 Task: Look for space in Skikda, Algeria from 8th June, 2023 to 12th June, 2023 for 2 adults in price range Rs.8000 to Rs.16000. Place can be private room with 1  bedroom having 1 bed and 1 bathroom. Property type can be house, flat, hotel. Amenities needed are: washing machine. Booking option can be shelf check-in. Required host language is .
Action: Mouse moved to (647, 90)
Screenshot: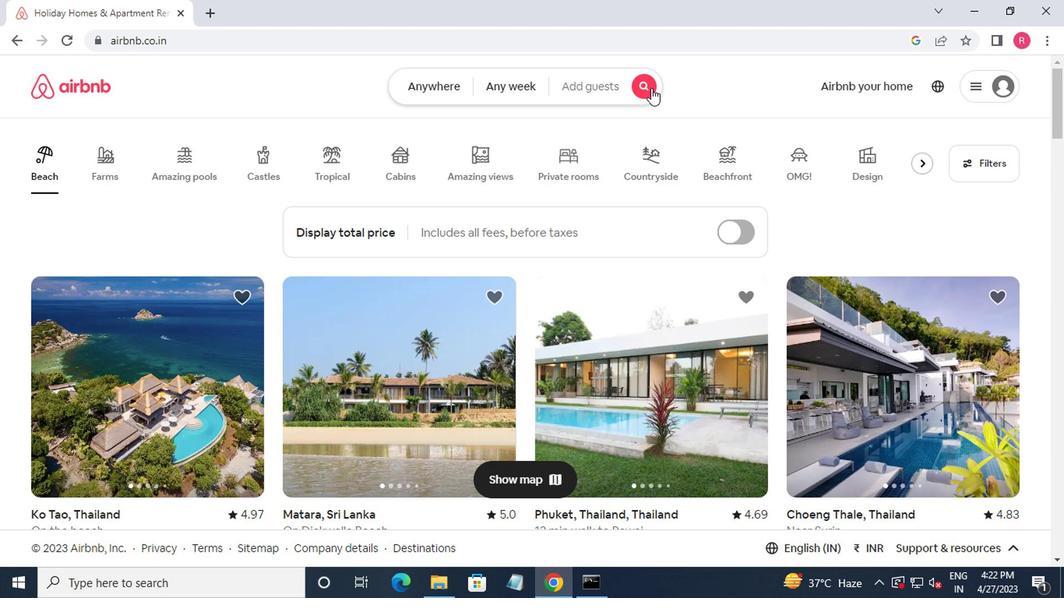 
Action: Mouse pressed left at (647, 90)
Screenshot: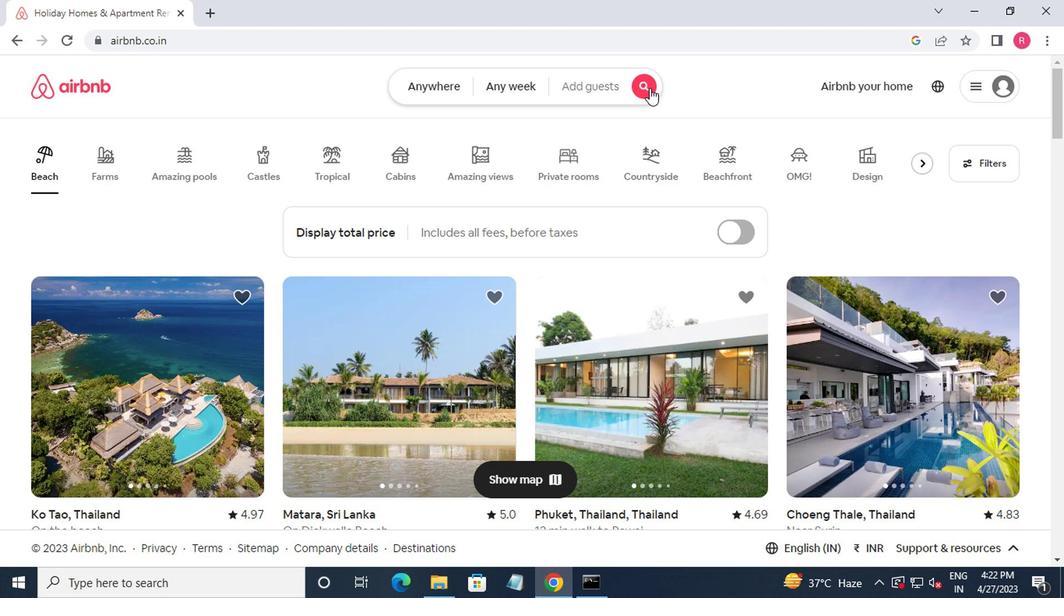 
Action: Mouse moved to (384, 150)
Screenshot: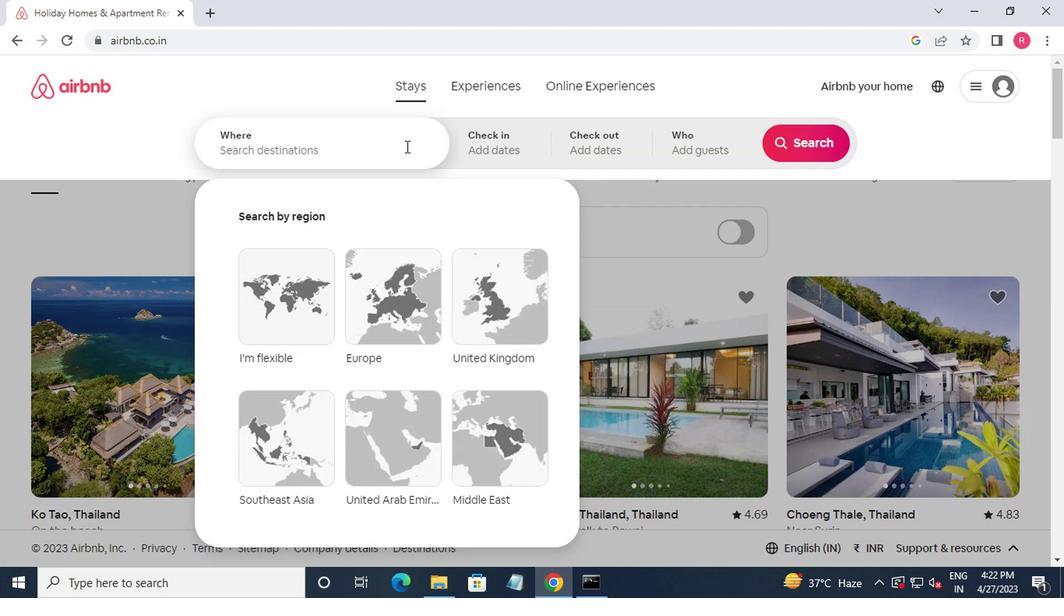 
Action: Mouse pressed left at (384, 150)
Screenshot: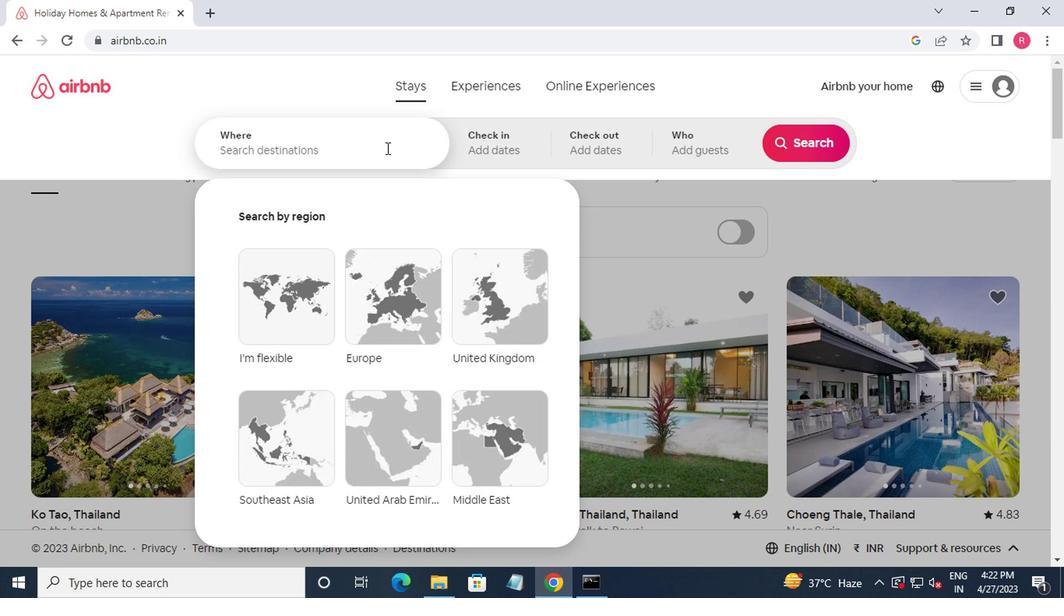 
Action: Mouse moved to (383, 158)
Screenshot: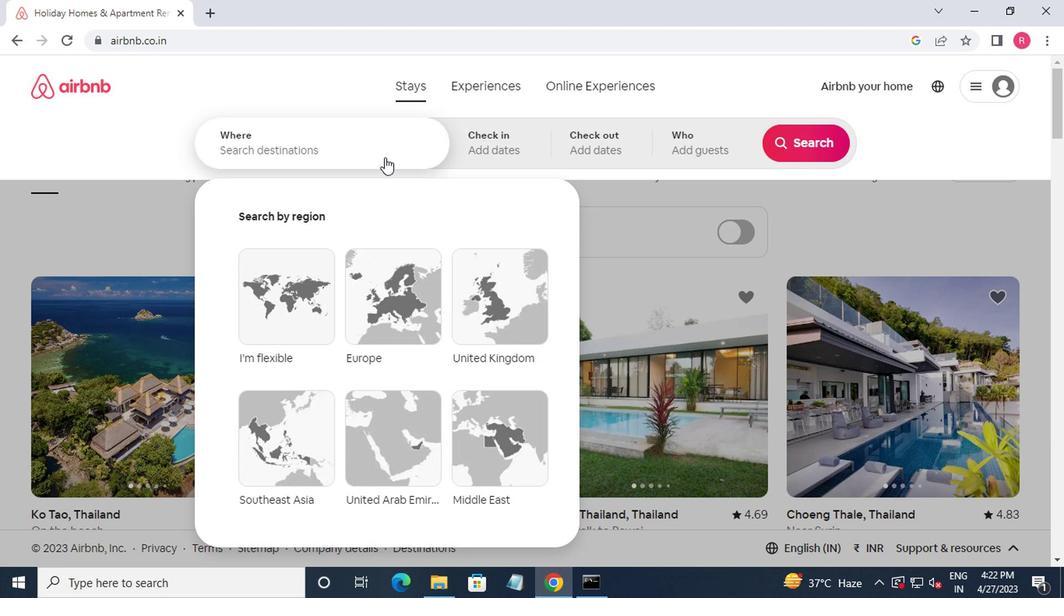 
Action: Key pressed s
Screenshot: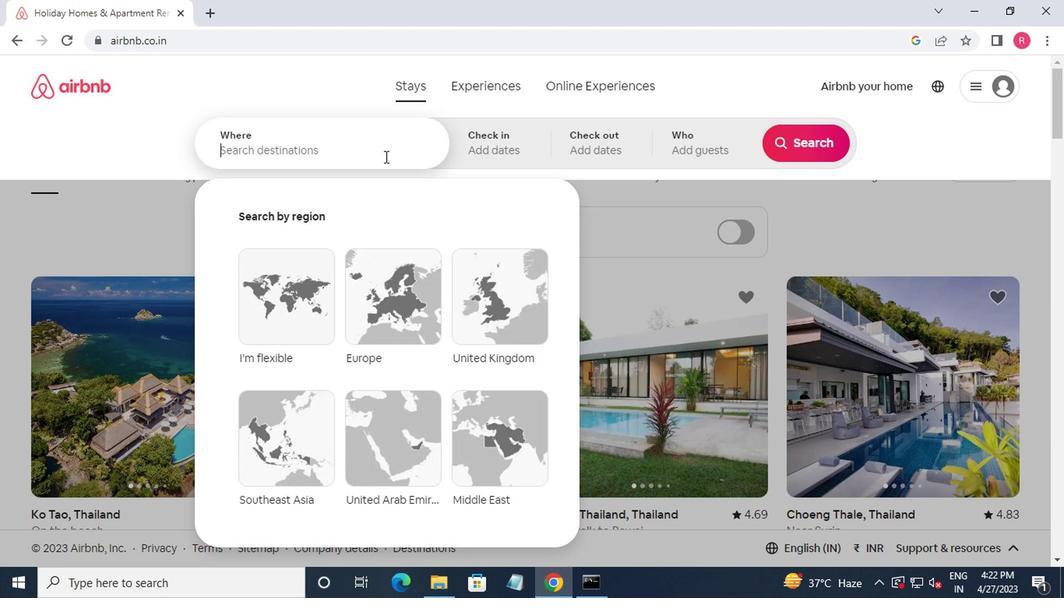 
Action: Mouse moved to (385, 157)
Screenshot: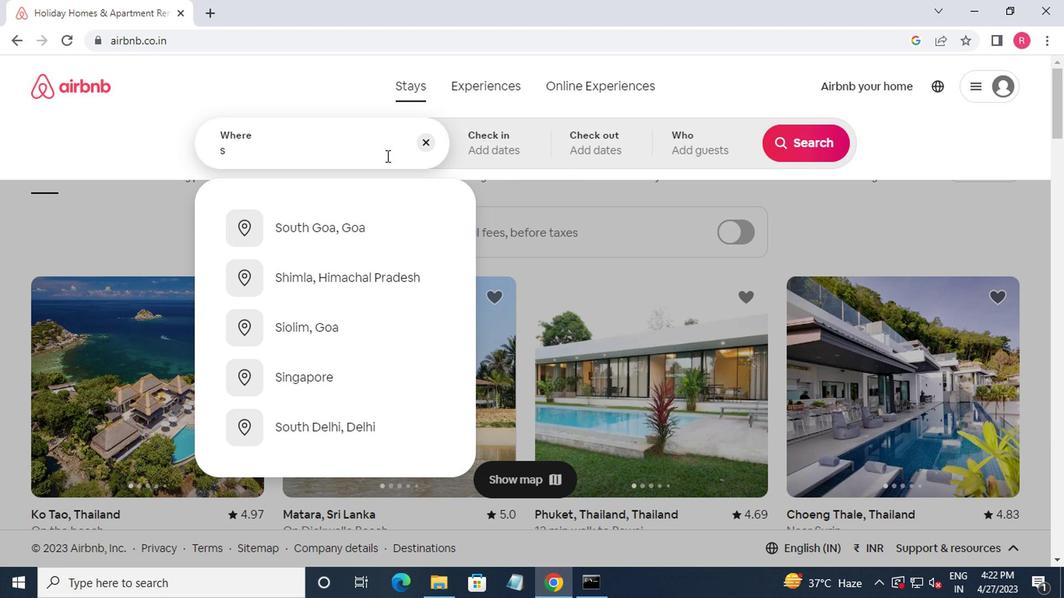 
Action: Key pressed kikda<Key.down><Key.enter>
Screenshot: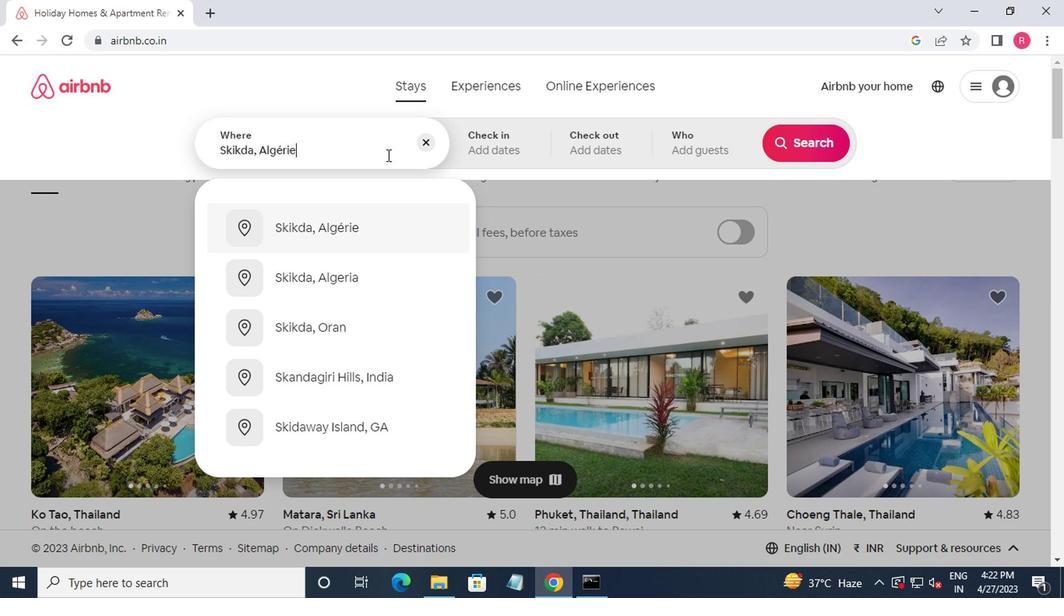 
Action: Mouse moved to (778, 278)
Screenshot: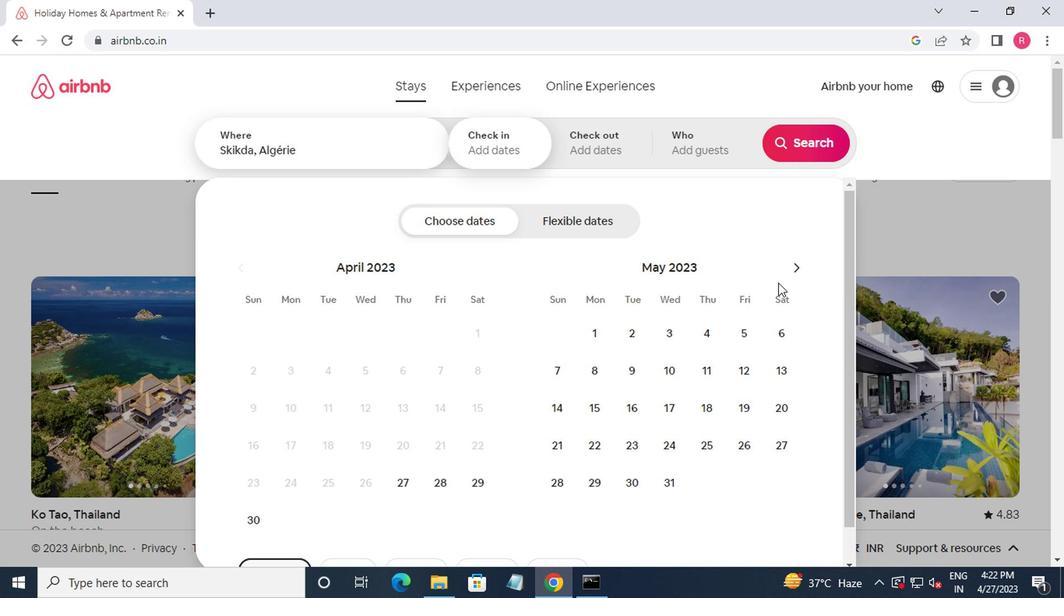 
Action: Mouse pressed left at (778, 278)
Screenshot: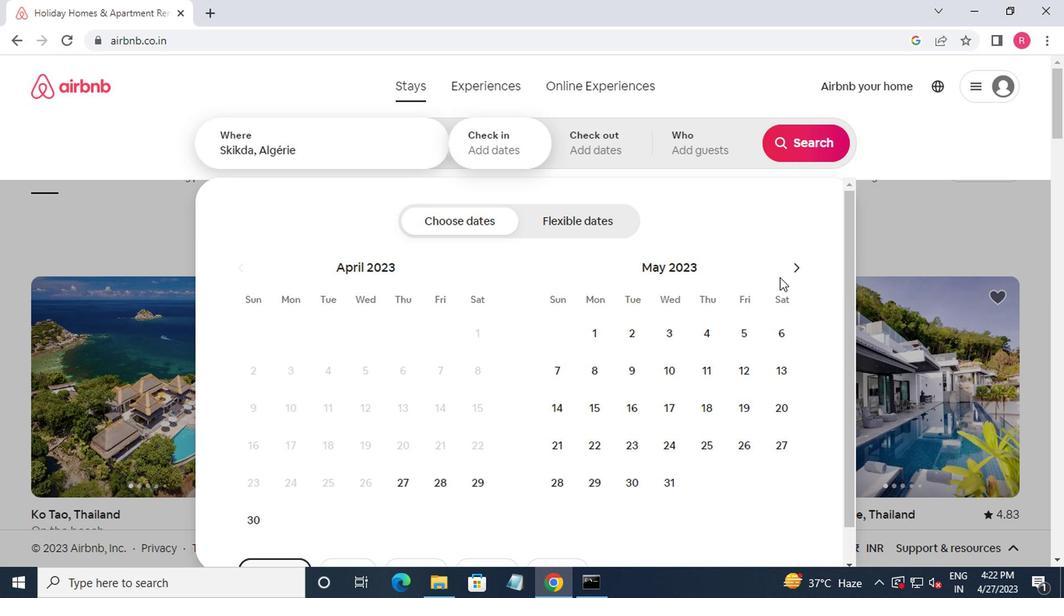 
Action: Mouse moved to (786, 272)
Screenshot: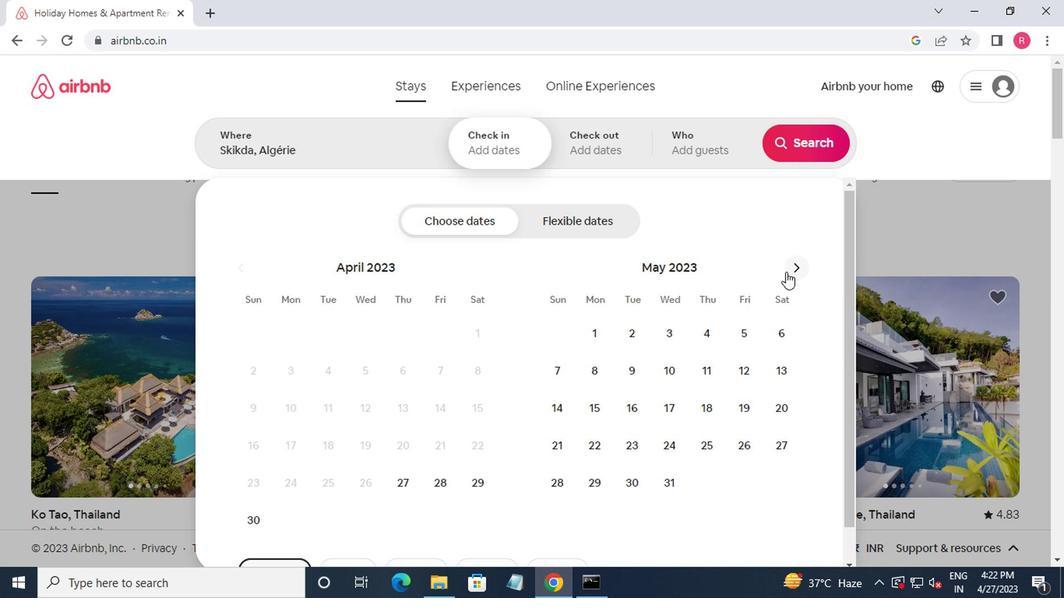 
Action: Mouse pressed left at (786, 272)
Screenshot: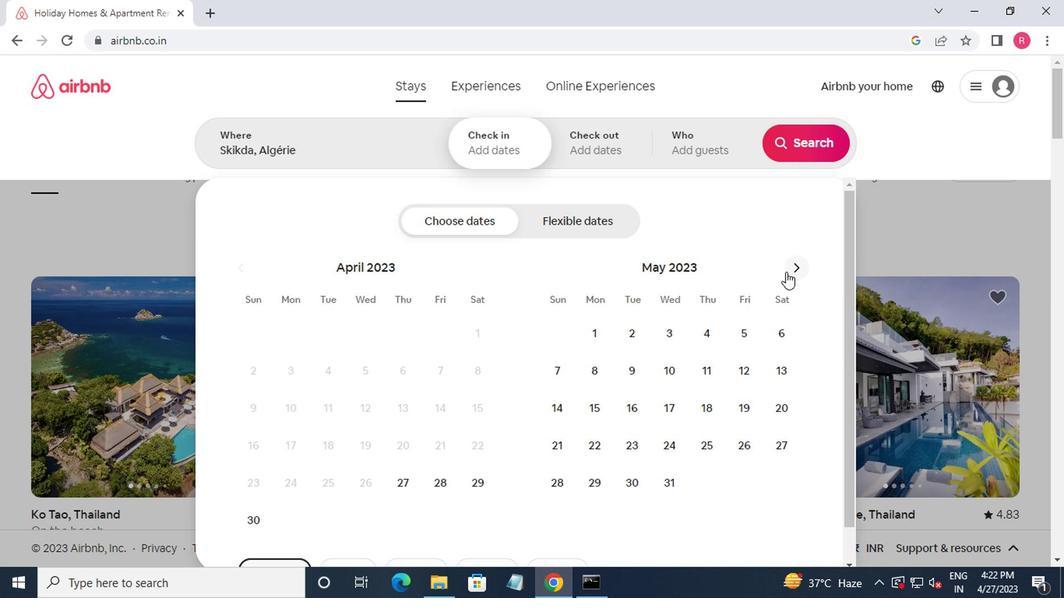 
Action: Mouse moved to (695, 372)
Screenshot: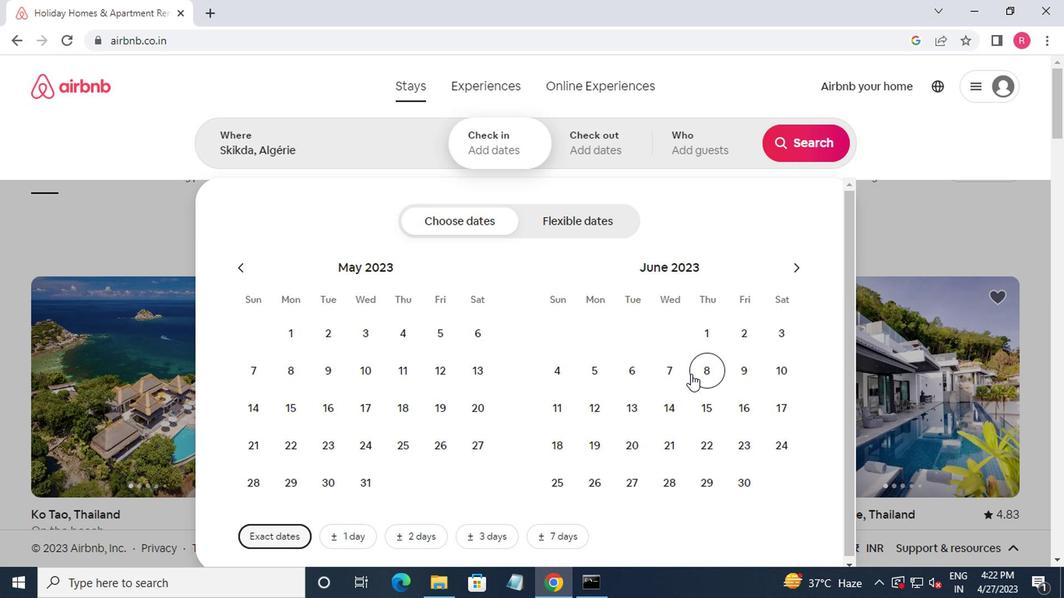 
Action: Mouse pressed left at (695, 372)
Screenshot: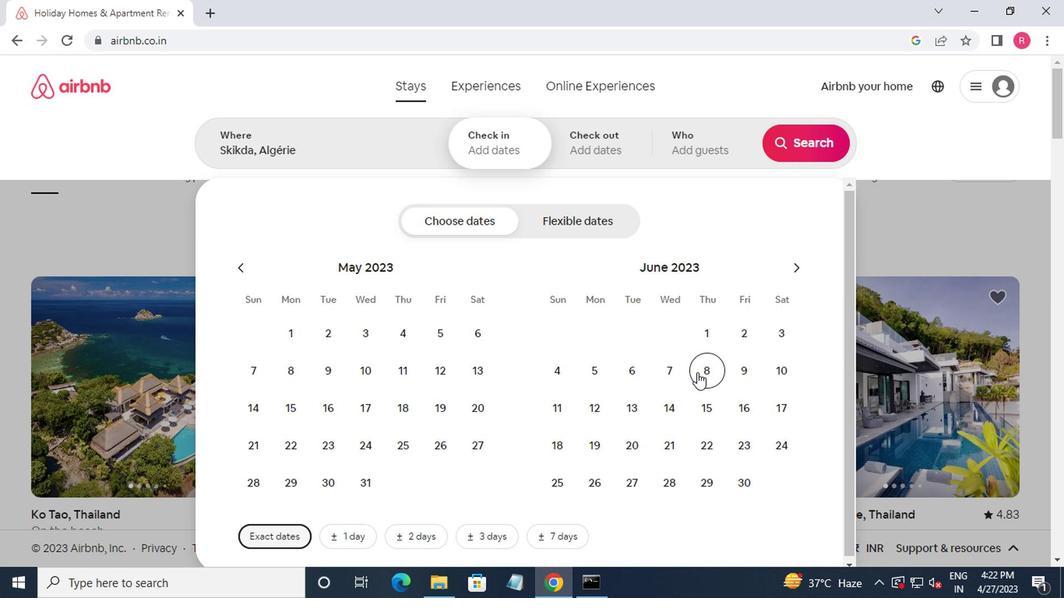 
Action: Mouse moved to (598, 418)
Screenshot: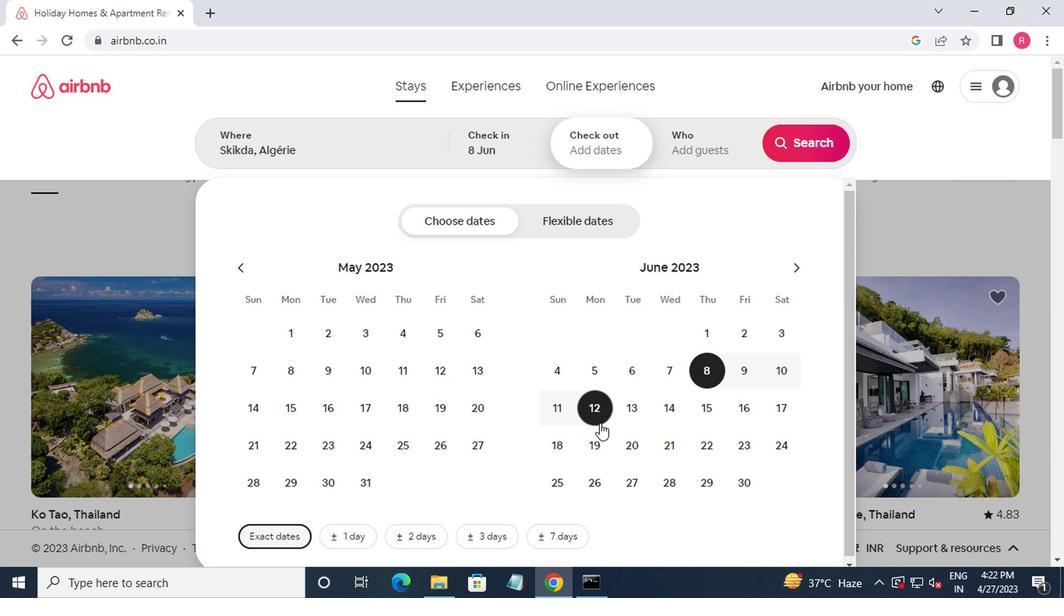 
Action: Mouse pressed left at (598, 418)
Screenshot: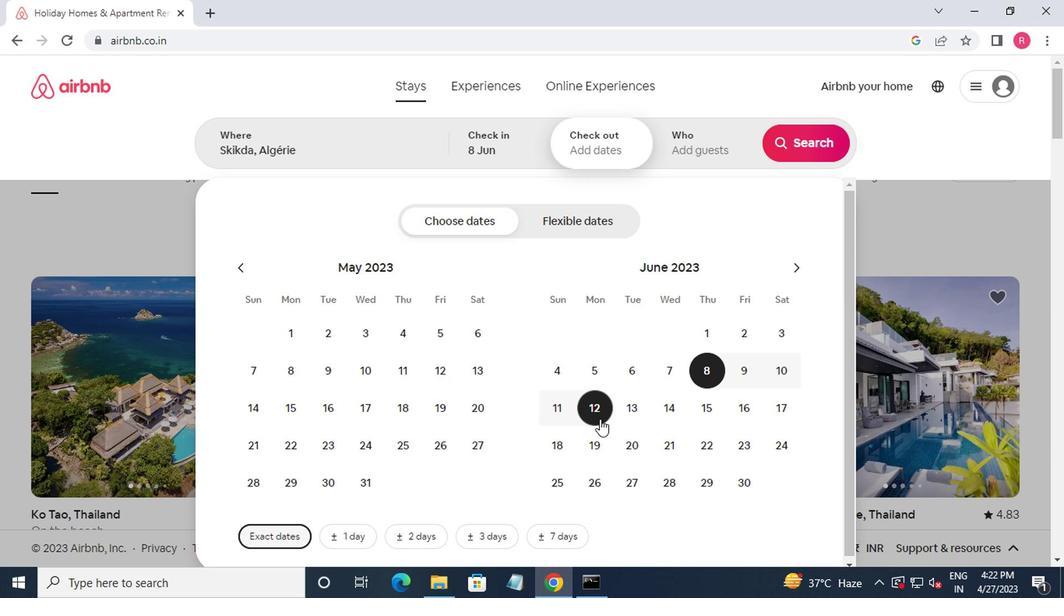 
Action: Mouse moved to (691, 160)
Screenshot: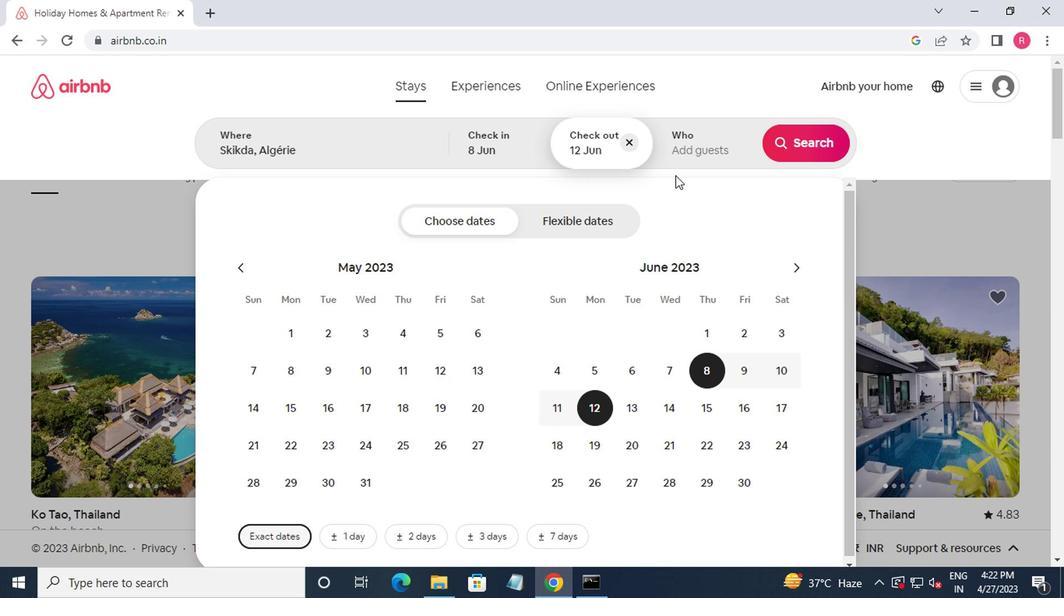 
Action: Mouse pressed left at (691, 160)
Screenshot: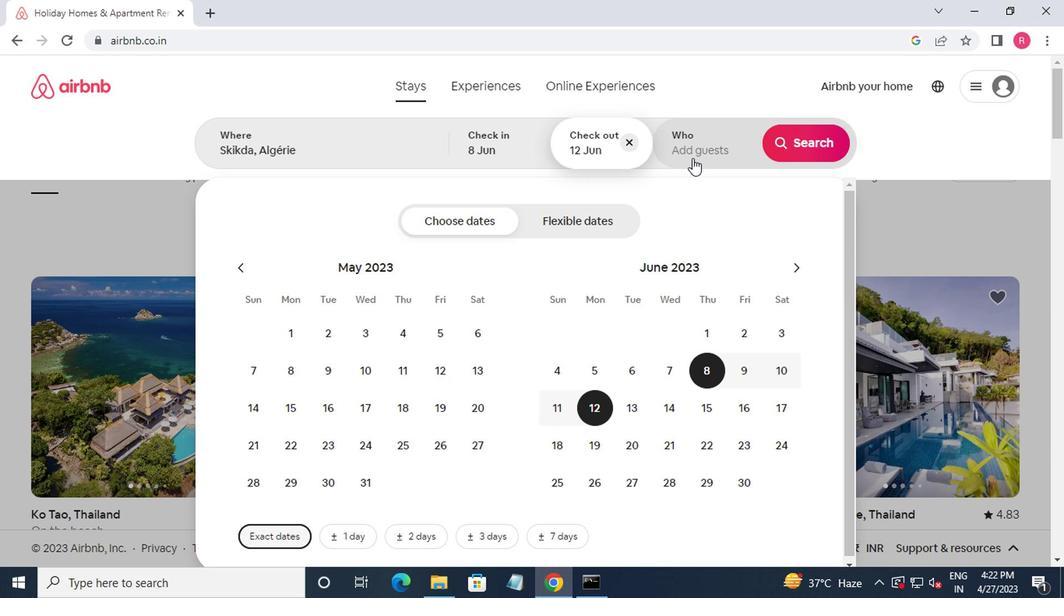 
Action: Mouse moved to (819, 229)
Screenshot: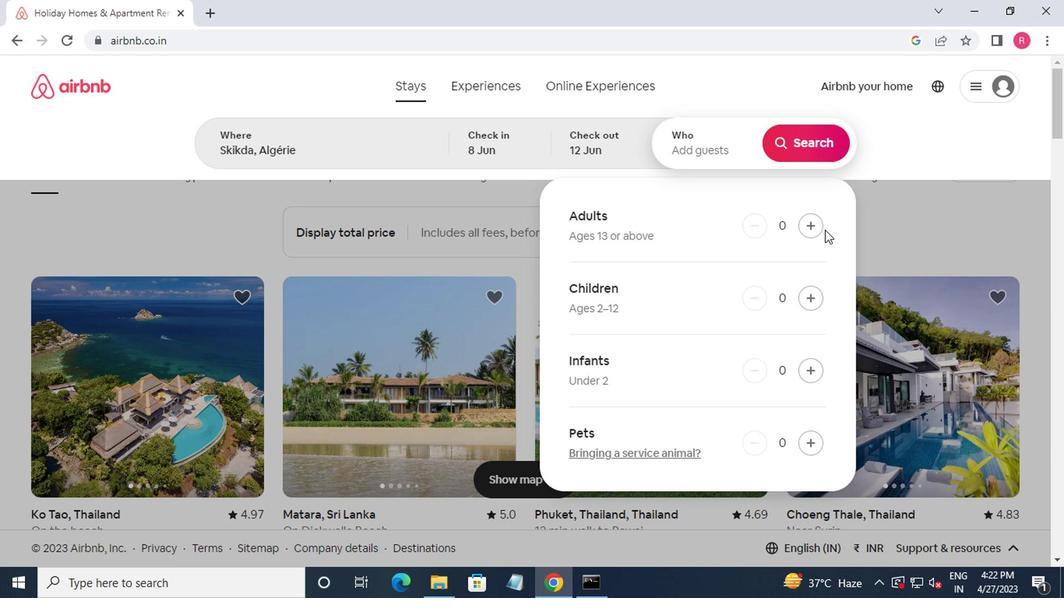 
Action: Mouse pressed left at (819, 229)
Screenshot: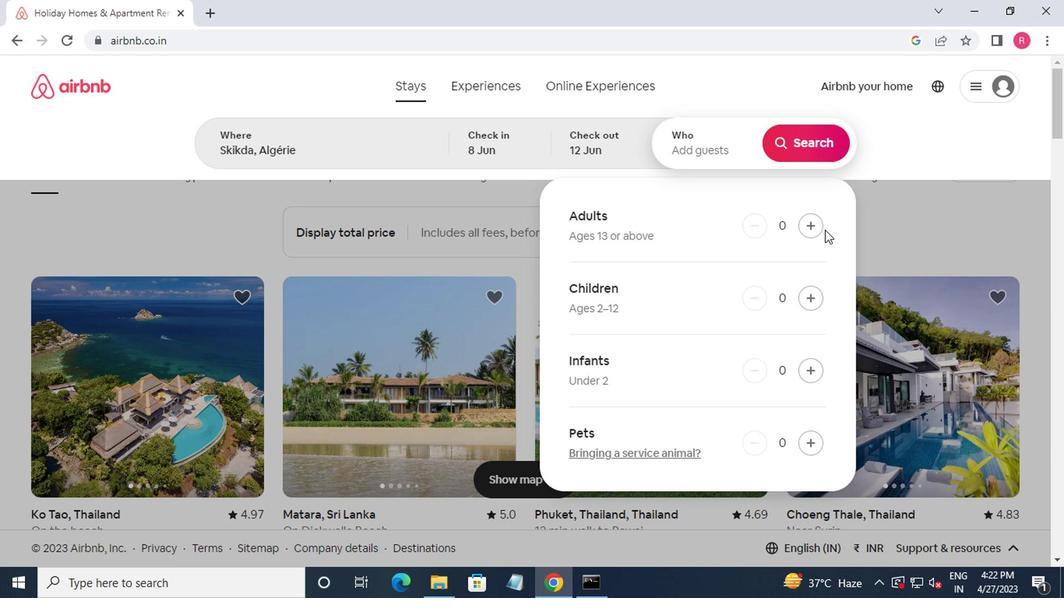 
Action: Mouse pressed left at (819, 229)
Screenshot: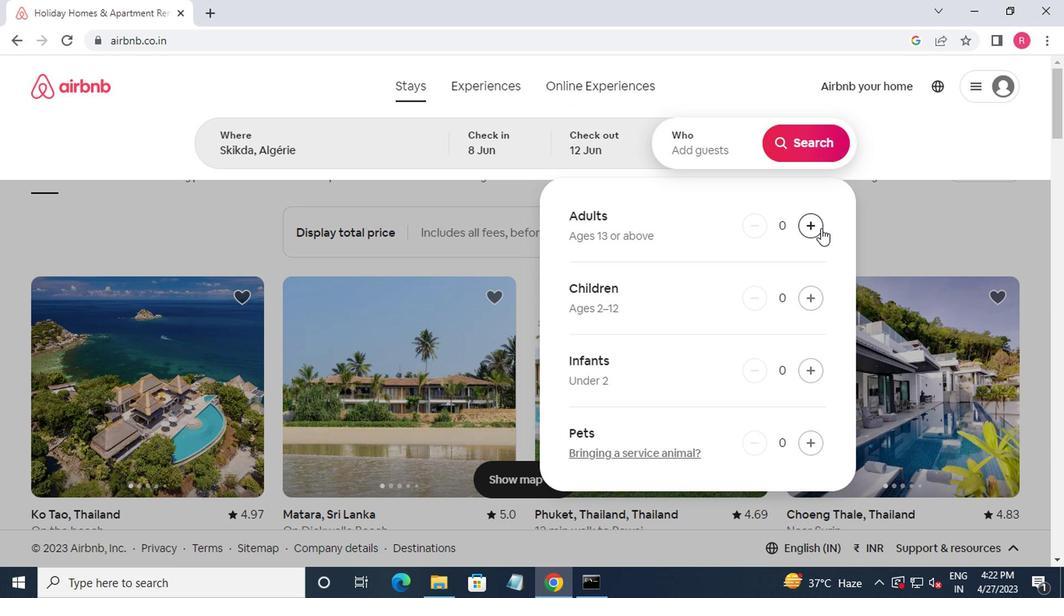 
Action: Mouse moved to (810, 153)
Screenshot: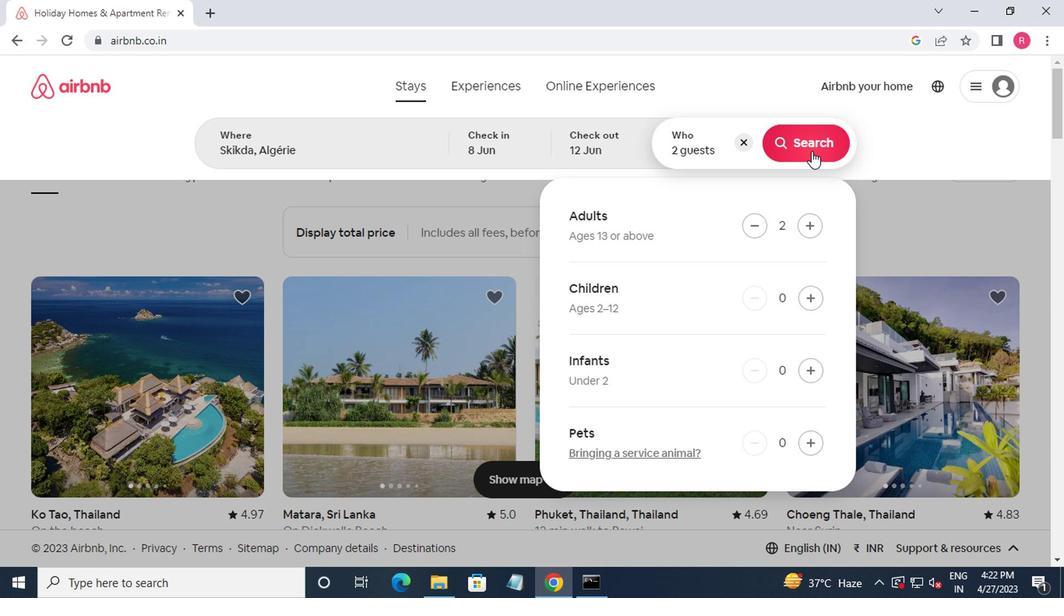 
Action: Mouse pressed left at (810, 153)
Screenshot: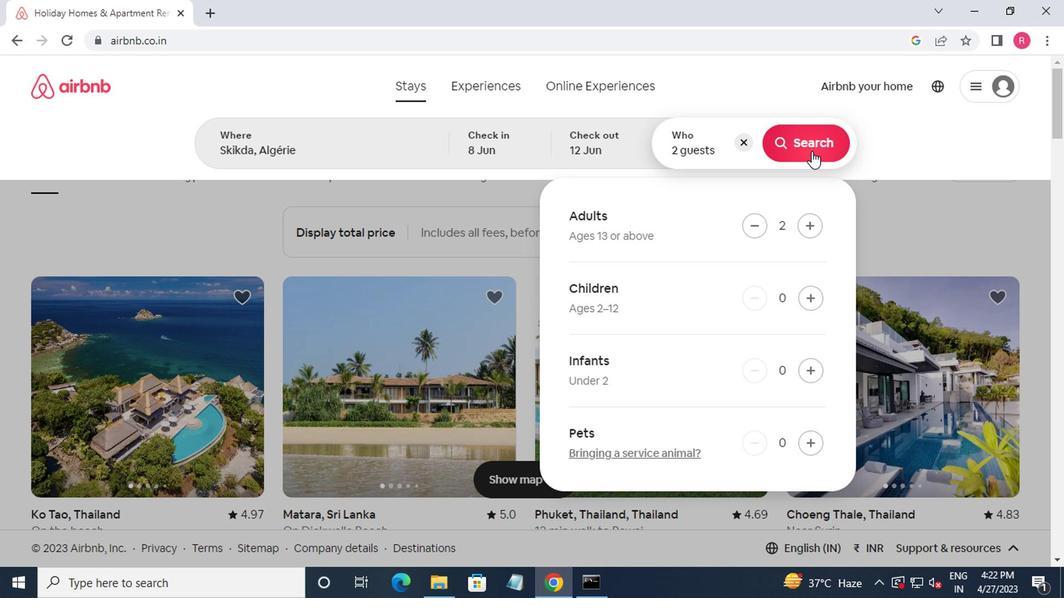 
Action: Mouse moved to (978, 151)
Screenshot: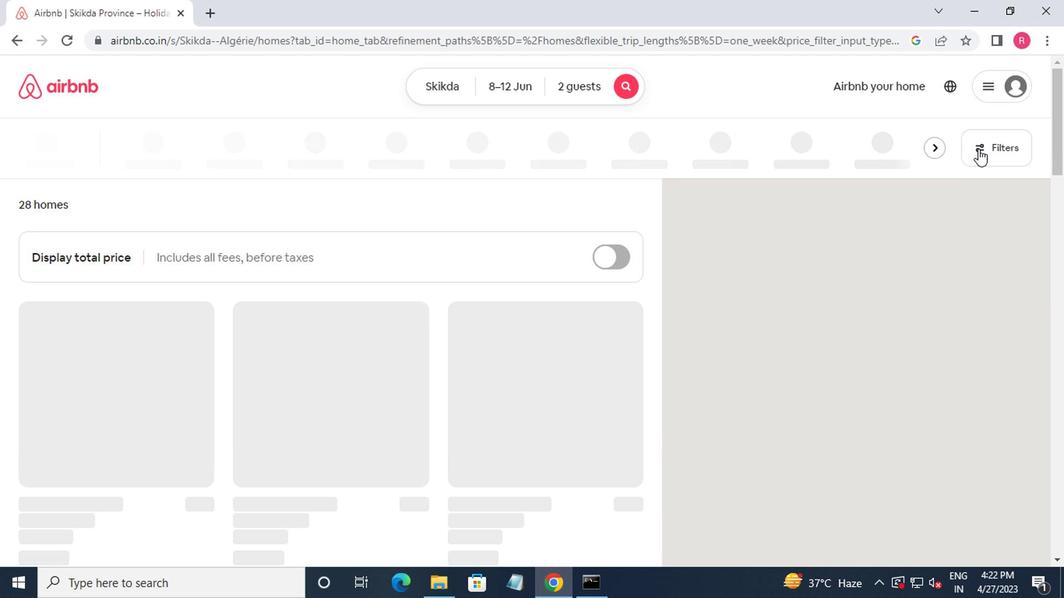
Action: Mouse pressed left at (978, 151)
Screenshot: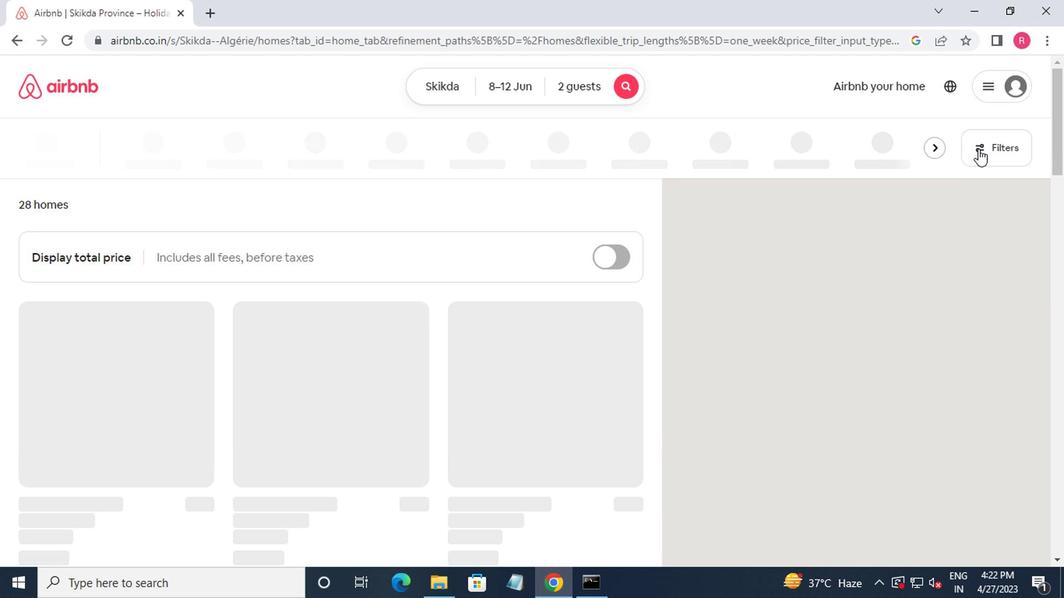 
Action: Mouse moved to (354, 356)
Screenshot: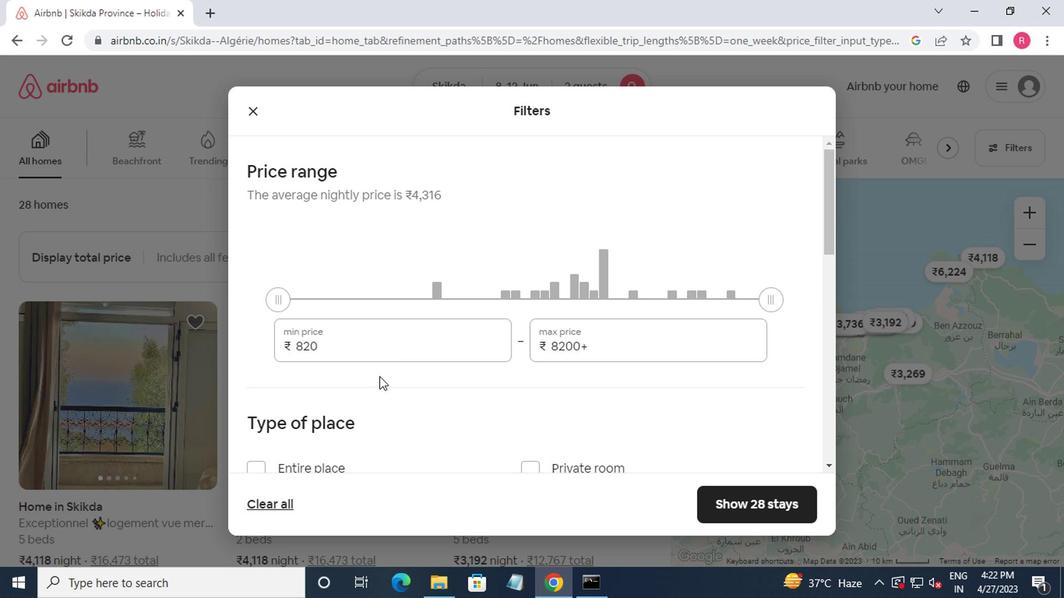 
Action: Mouse pressed left at (354, 356)
Screenshot: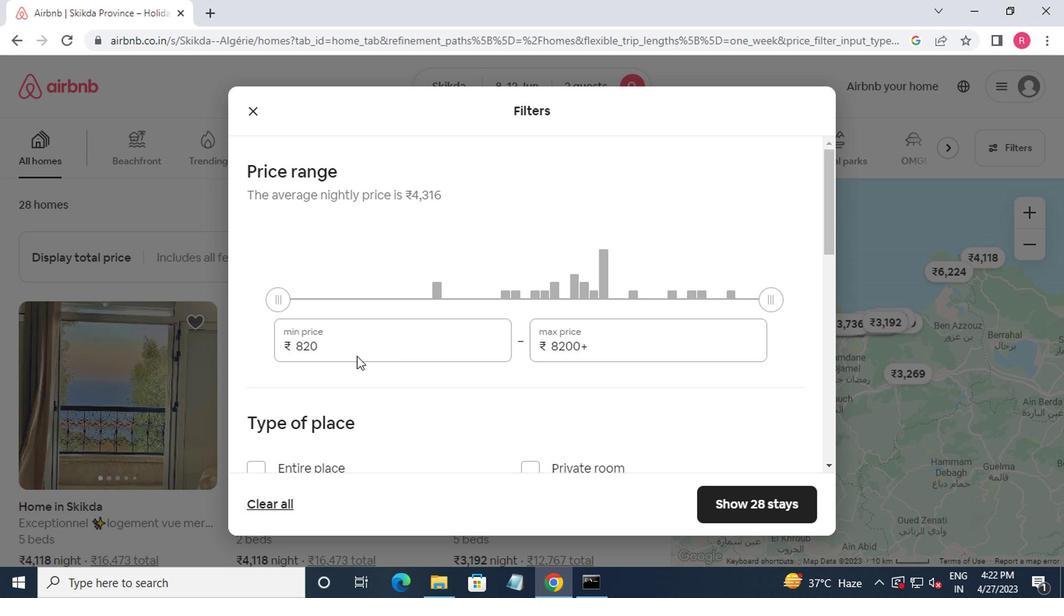
Action: Key pressed <Key.backspace><Key.backspace>000<Key.tab>16000
Screenshot: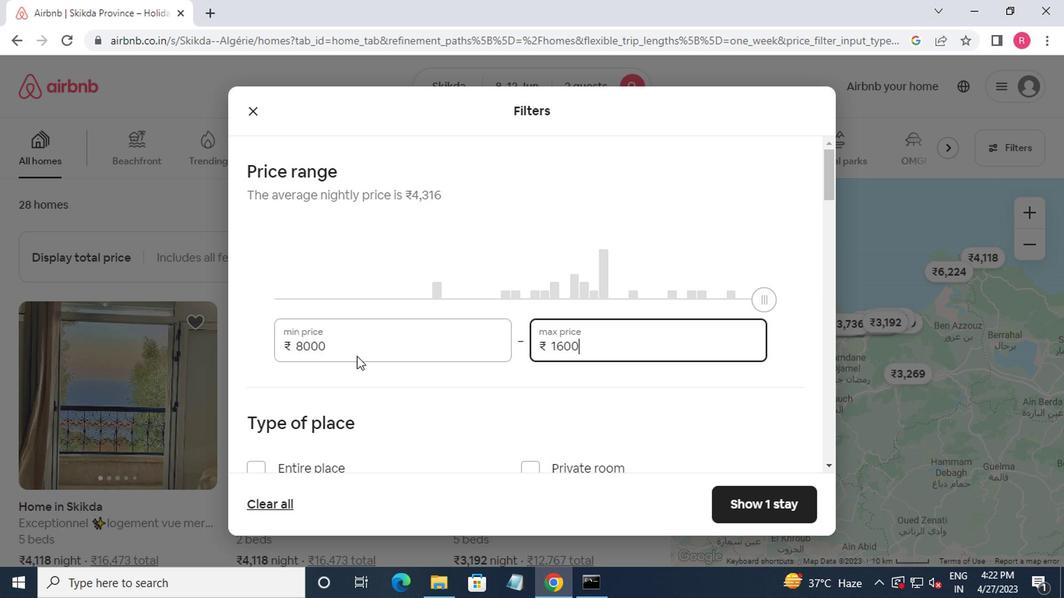 
Action: Mouse moved to (151, 471)
Screenshot: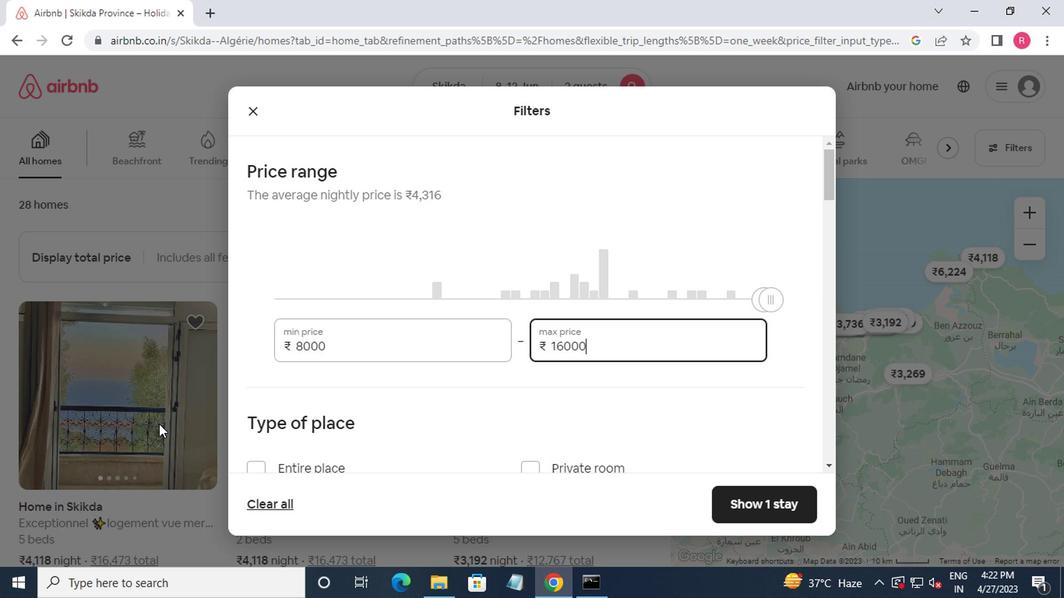 
Action: Mouse scrolled (151, 471) with delta (0, 0)
Screenshot: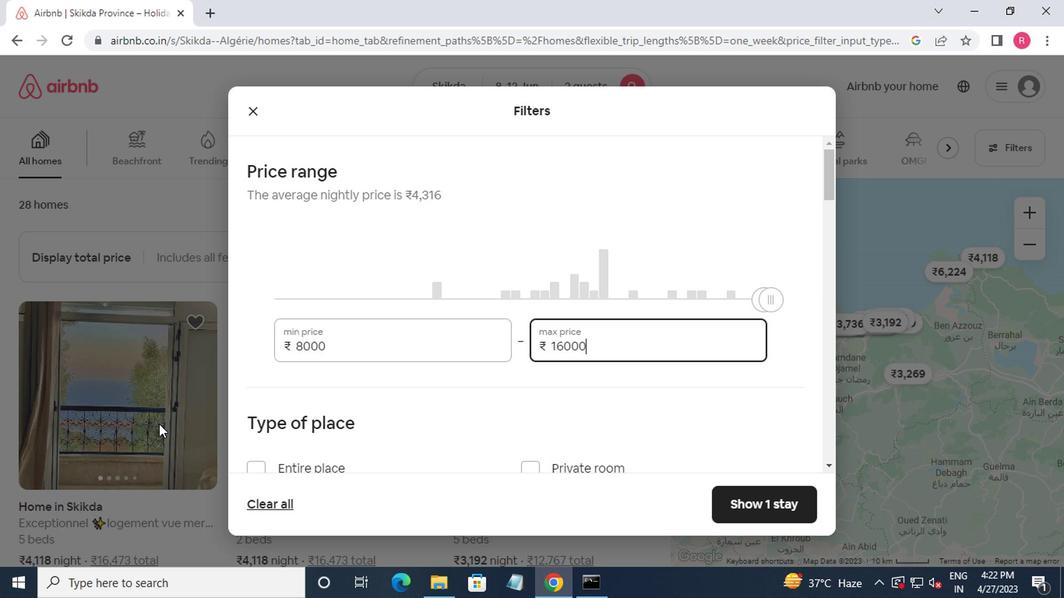
Action: Mouse moved to (354, 398)
Screenshot: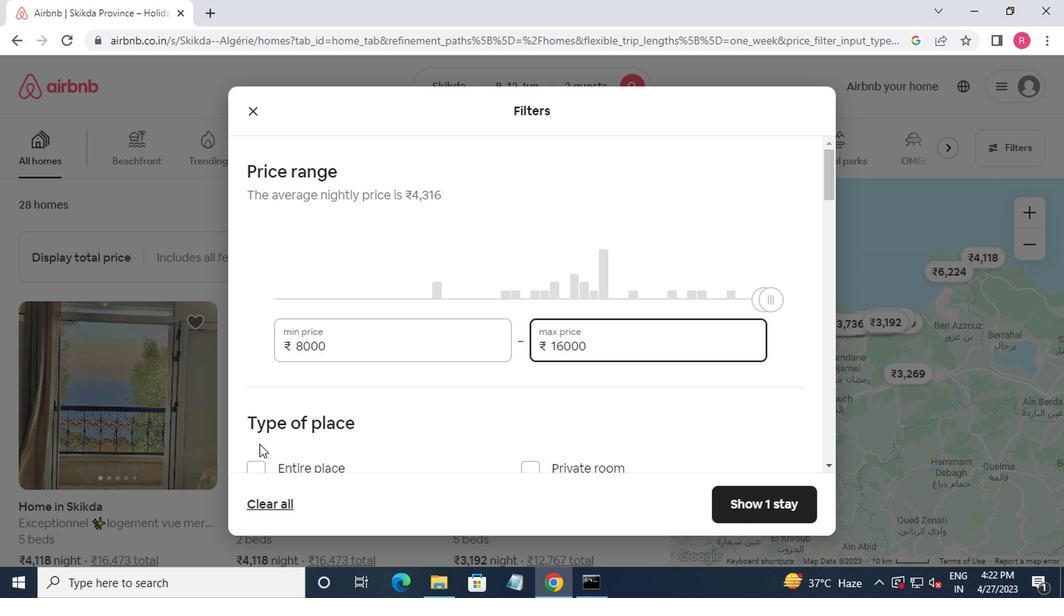 
Action: Mouse scrolled (354, 398) with delta (0, 0)
Screenshot: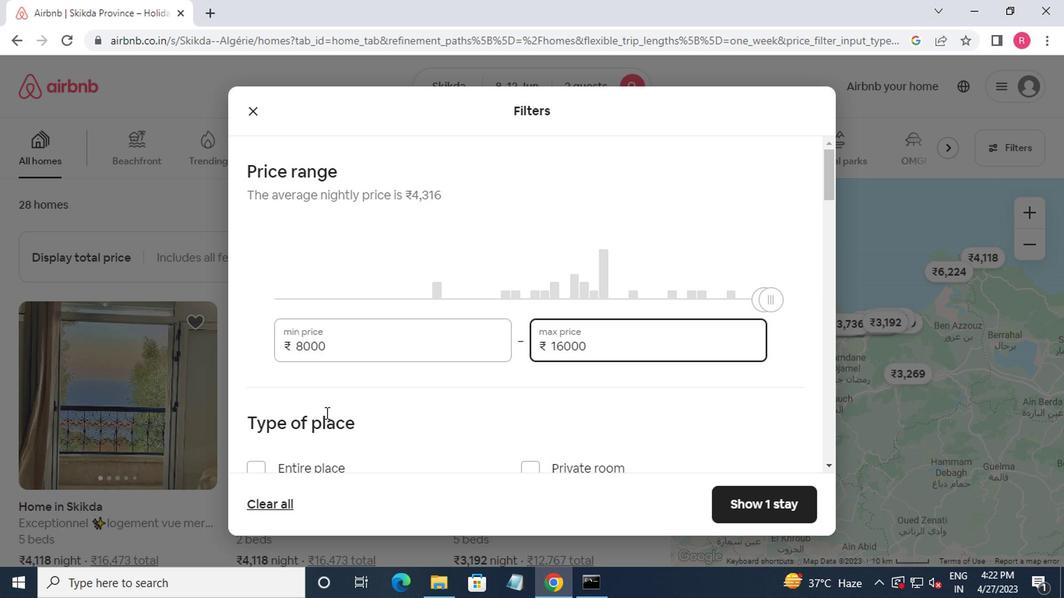 
Action: Mouse scrolled (354, 398) with delta (0, 0)
Screenshot: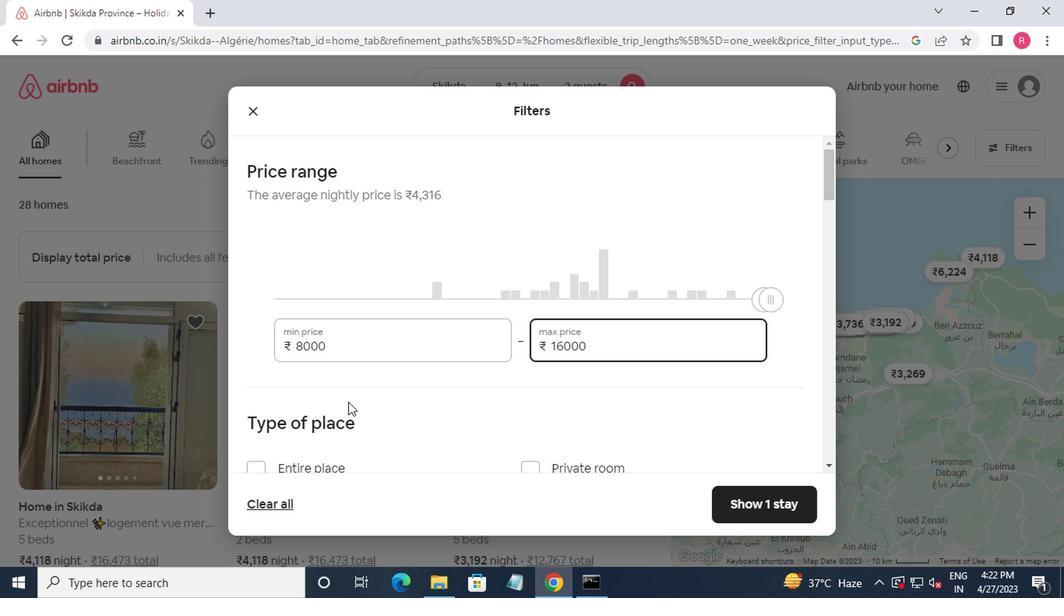 
Action: Mouse moved to (530, 323)
Screenshot: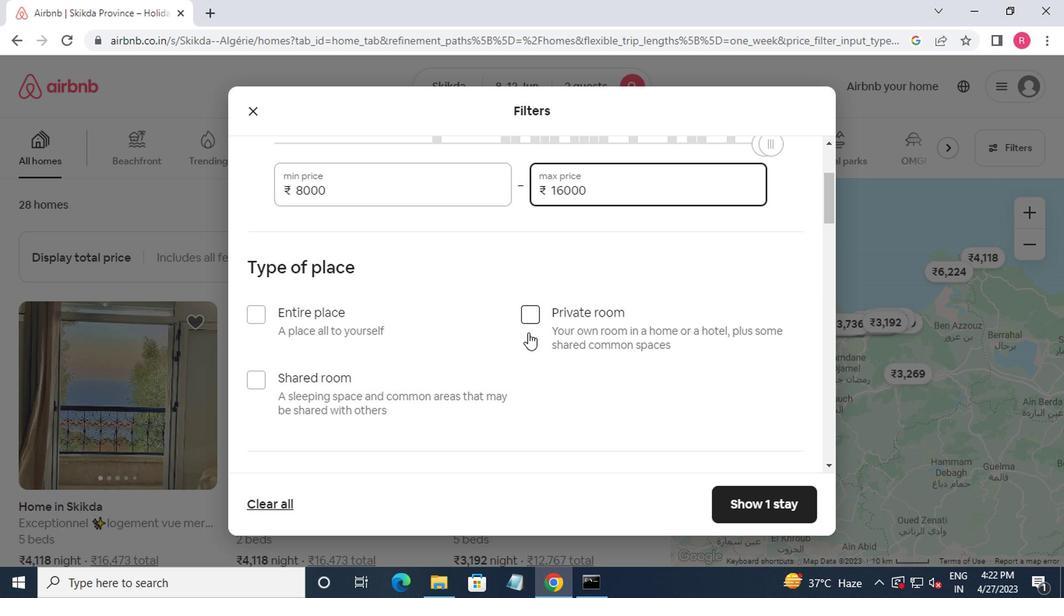 
Action: Mouse pressed left at (530, 323)
Screenshot: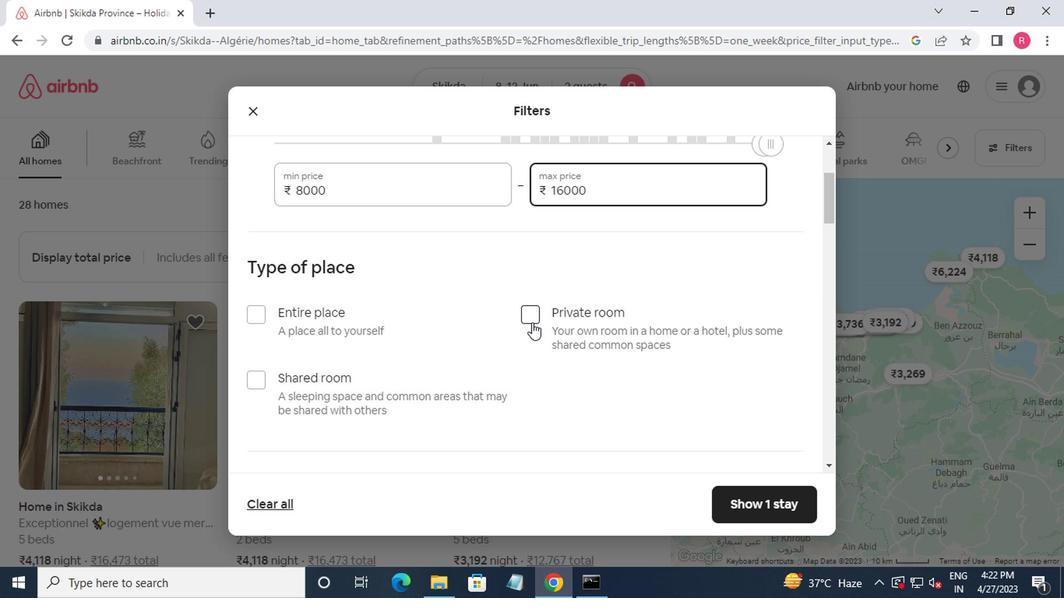 
Action: Mouse moved to (527, 323)
Screenshot: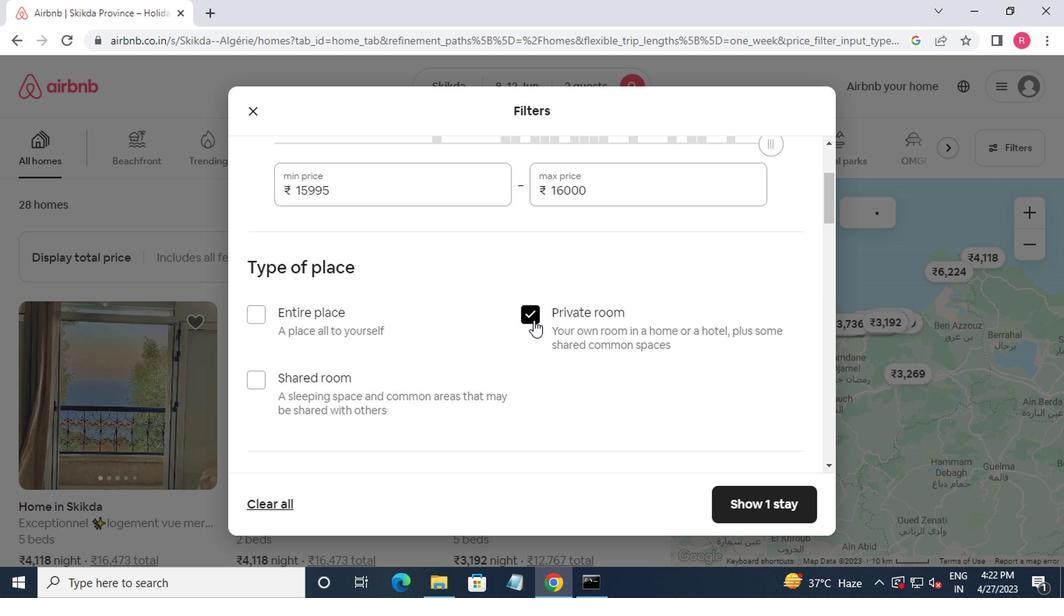 
Action: Mouse scrolled (527, 322) with delta (0, -1)
Screenshot: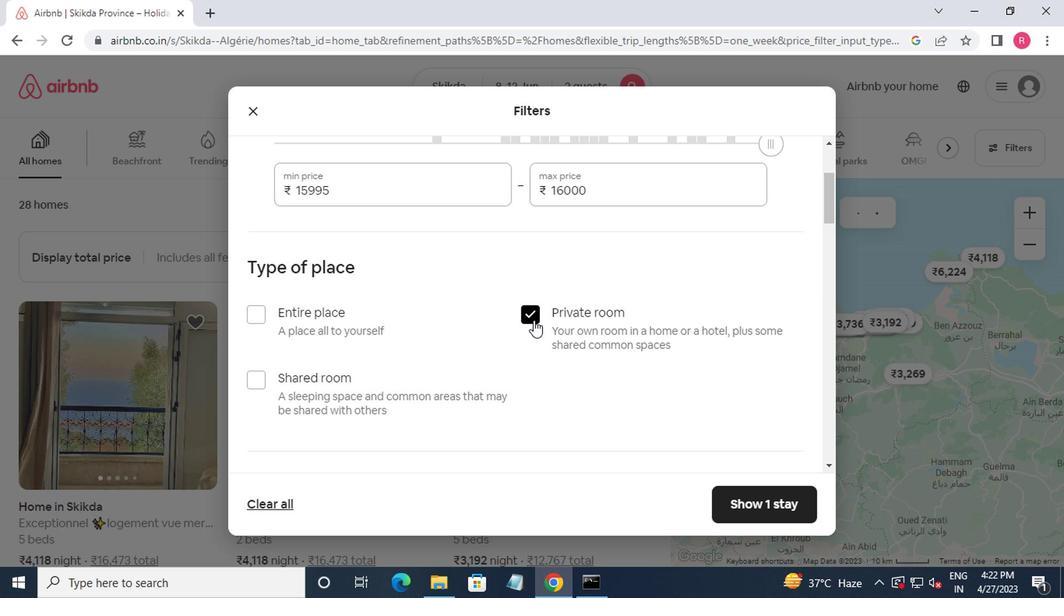 
Action: Mouse moved to (526, 324)
Screenshot: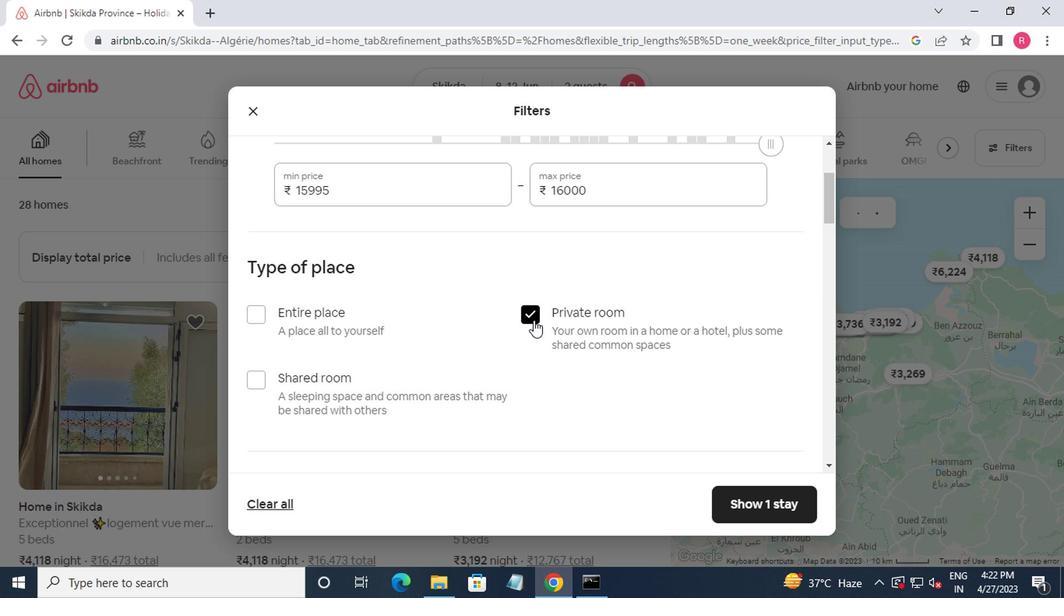 
Action: Mouse scrolled (526, 323) with delta (0, -1)
Screenshot: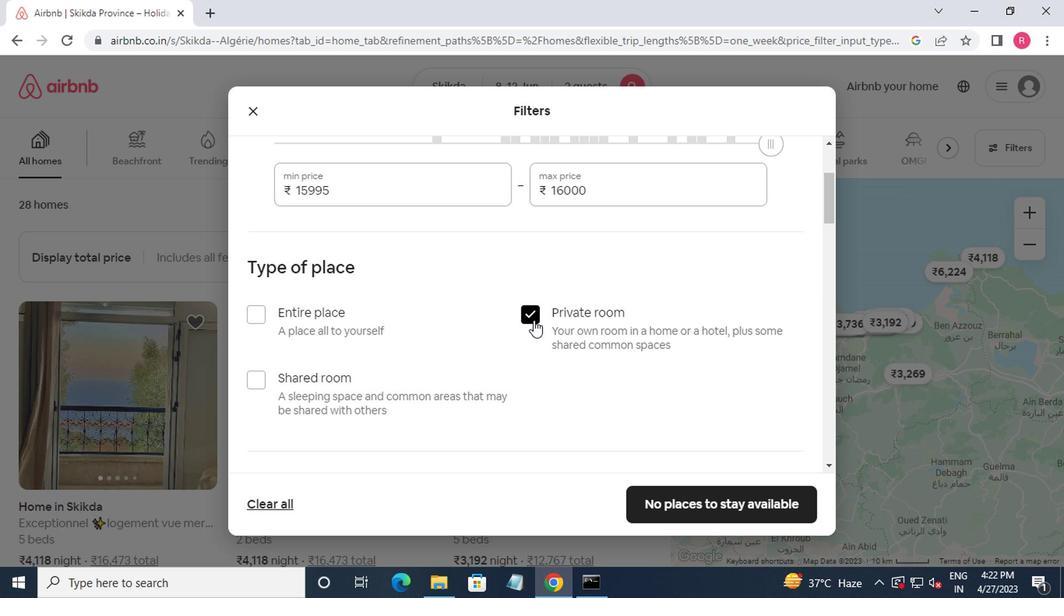 
Action: Mouse moved to (343, 414)
Screenshot: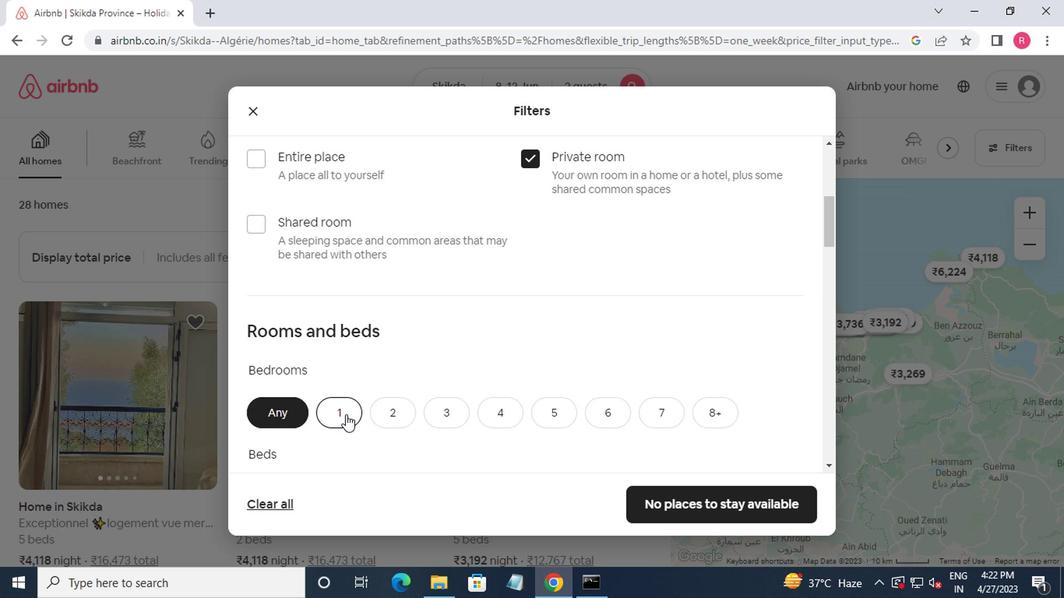 
Action: Mouse pressed left at (343, 414)
Screenshot: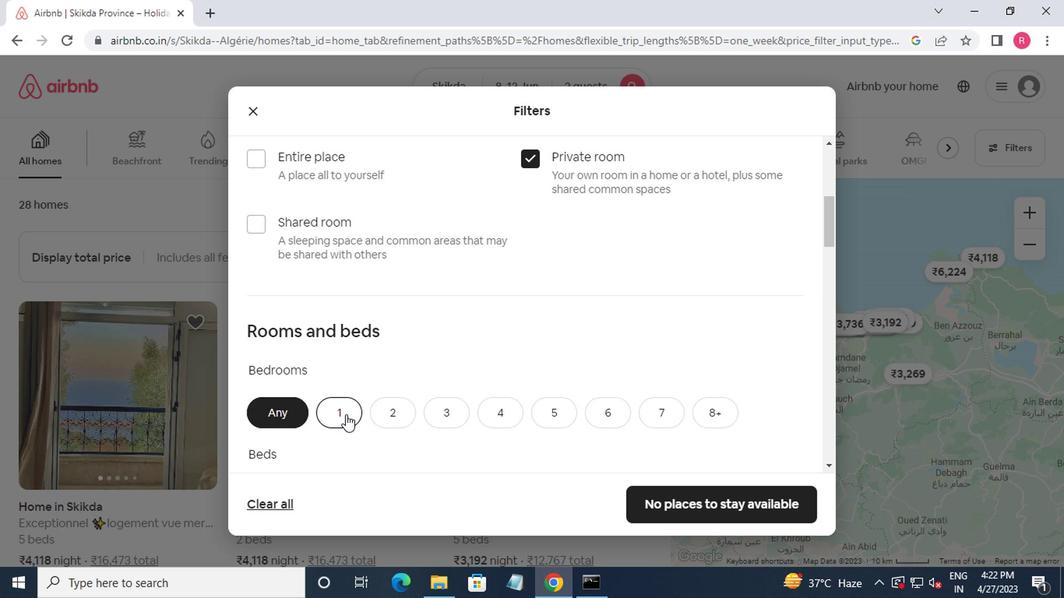 
Action: Mouse moved to (345, 413)
Screenshot: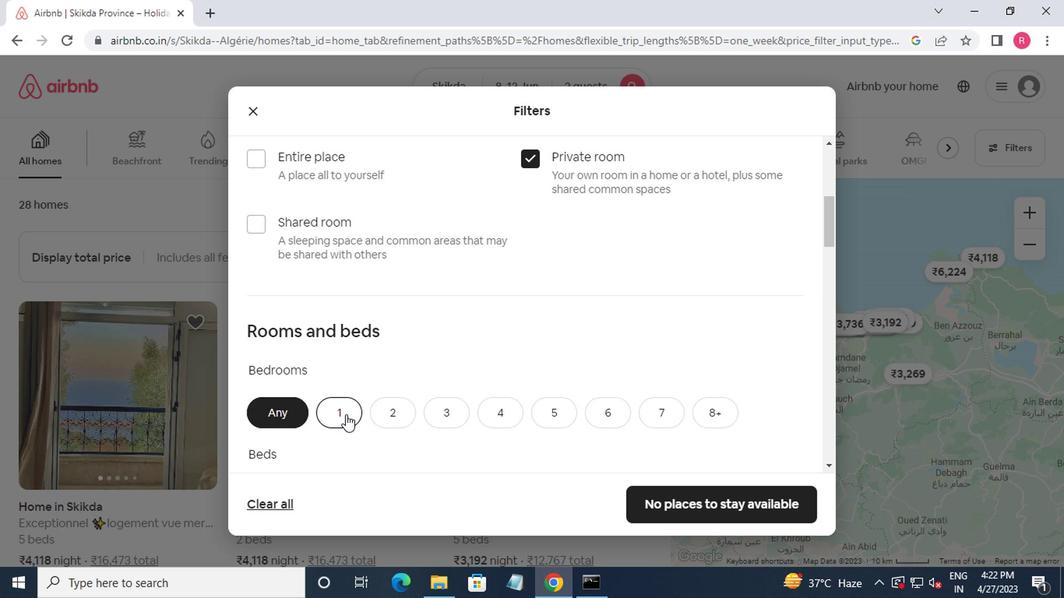 
Action: Mouse scrolled (345, 412) with delta (0, -1)
Screenshot: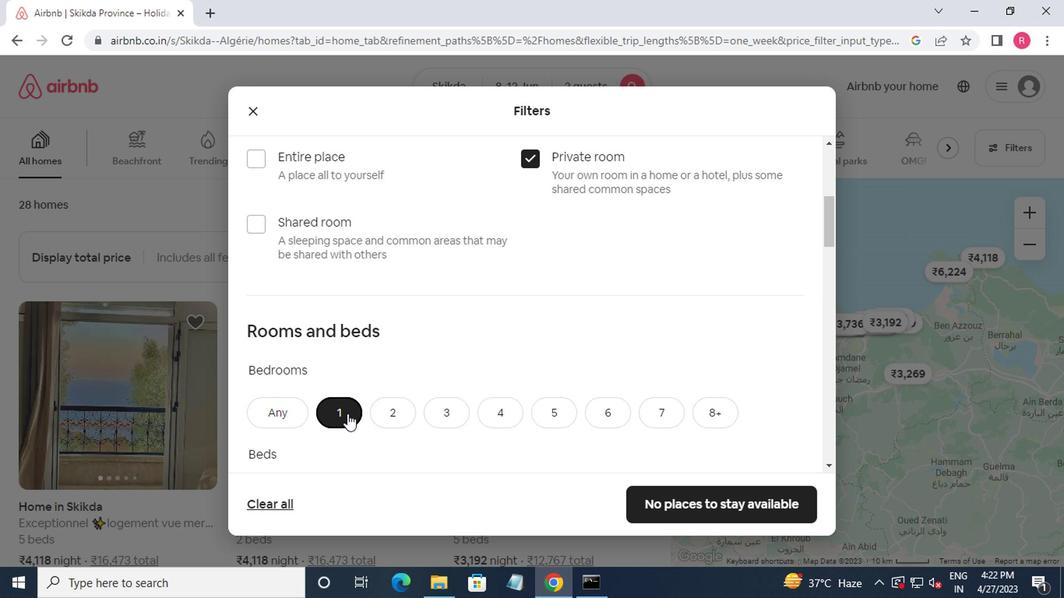 
Action: Mouse moved to (345, 416)
Screenshot: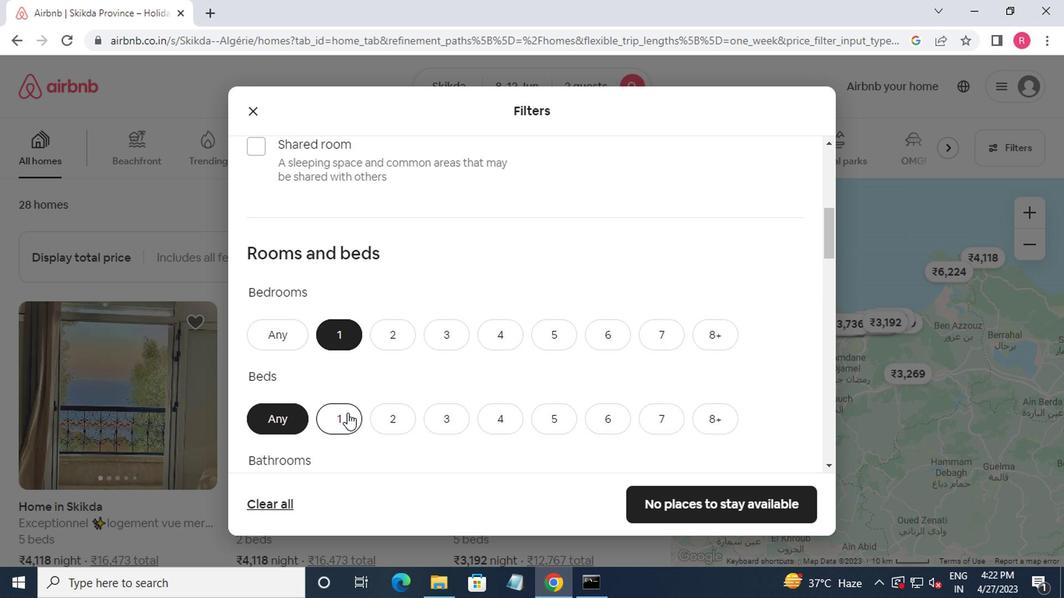 
Action: Mouse pressed left at (345, 416)
Screenshot: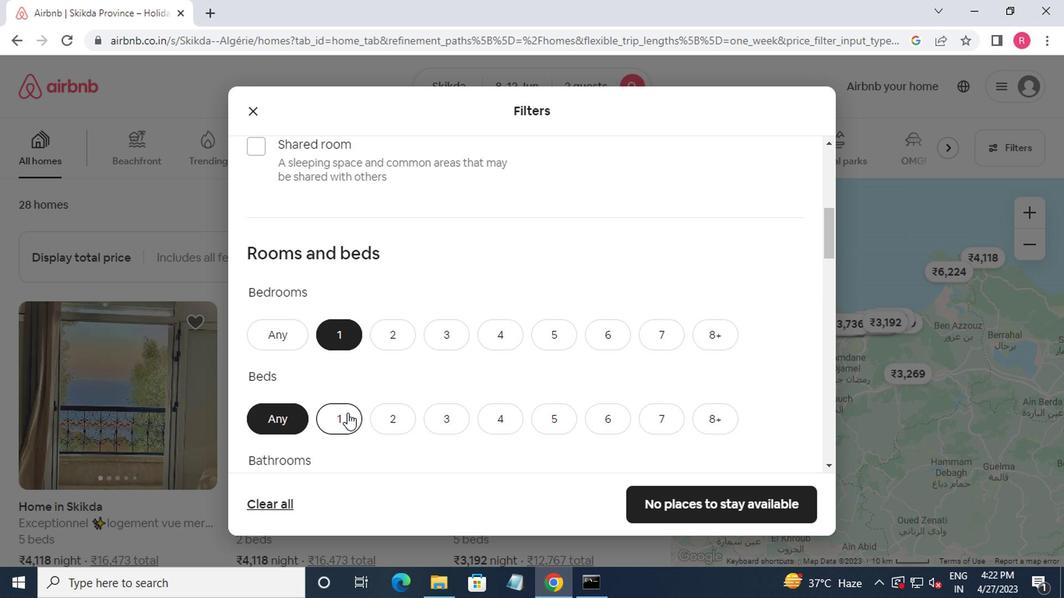 
Action: Mouse moved to (345, 414)
Screenshot: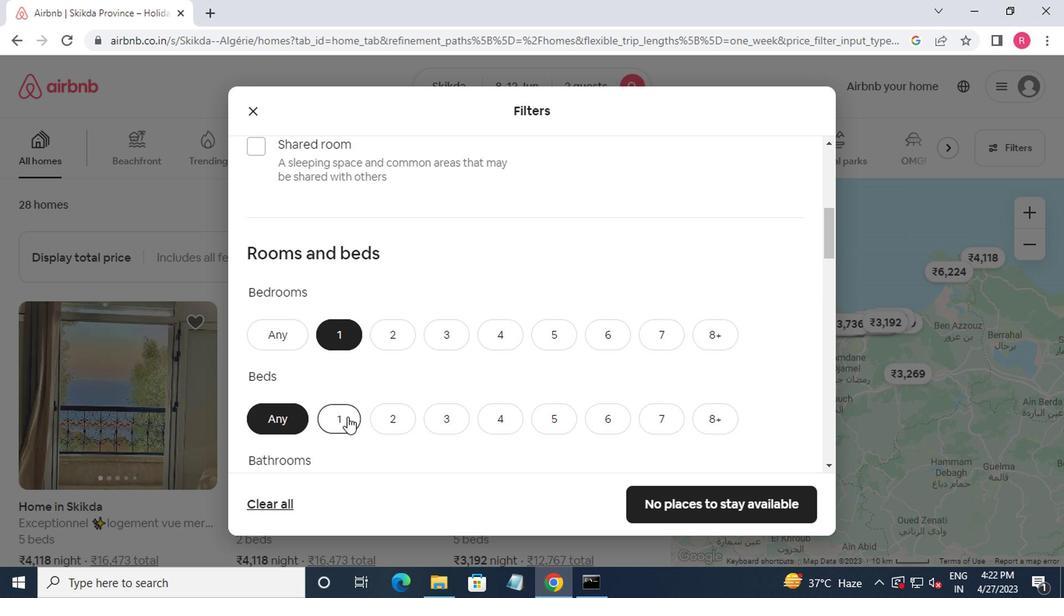 
Action: Mouse scrolled (345, 413) with delta (0, 0)
Screenshot: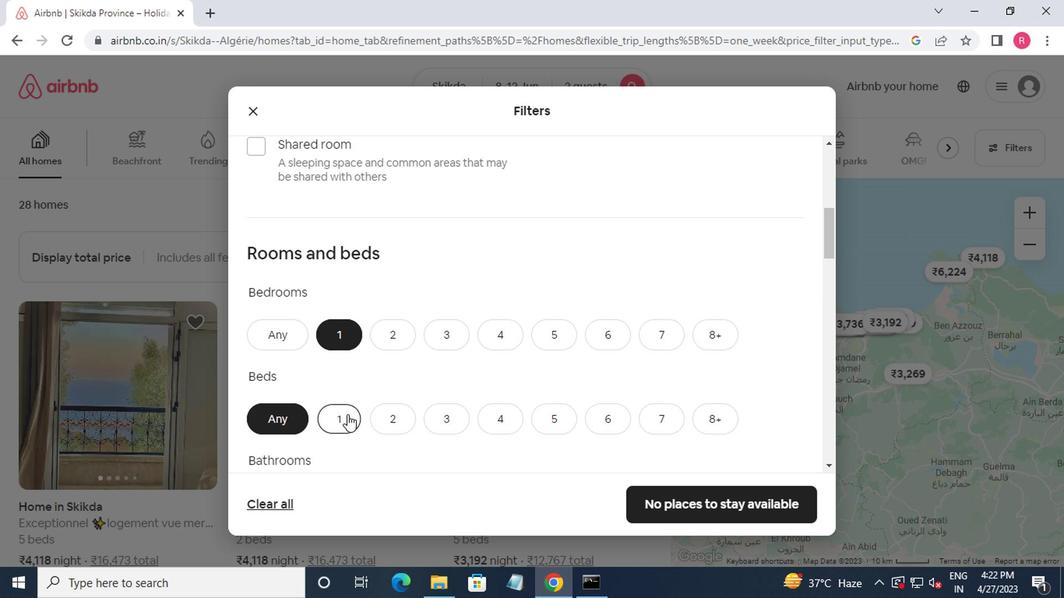 
Action: Mouse moved to (345, 414)
Screenshot: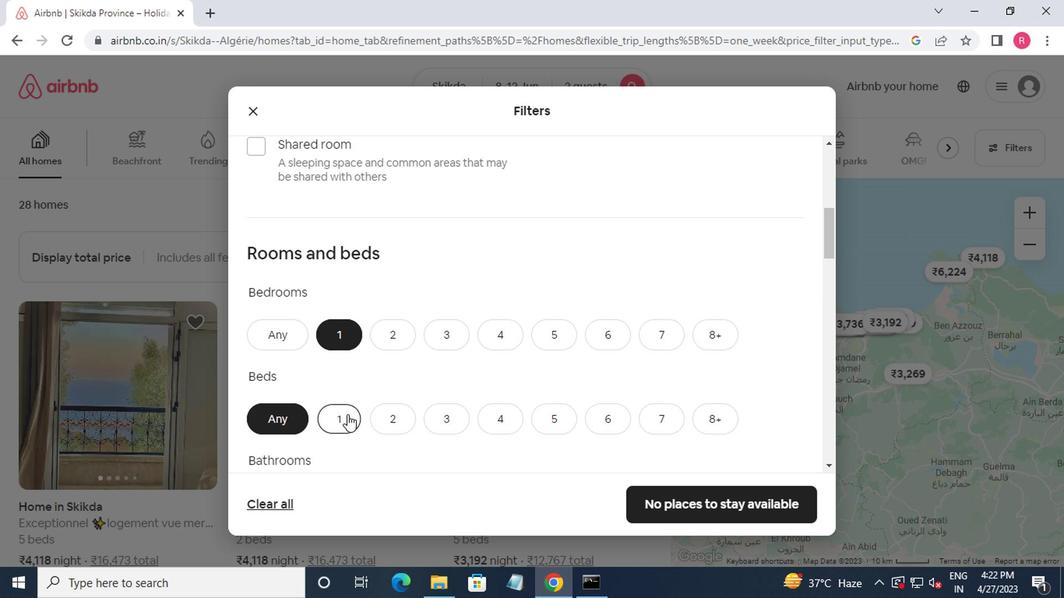 
Action: Mouse scrolled (345, 413) with delta (0, 0)
Screenshot: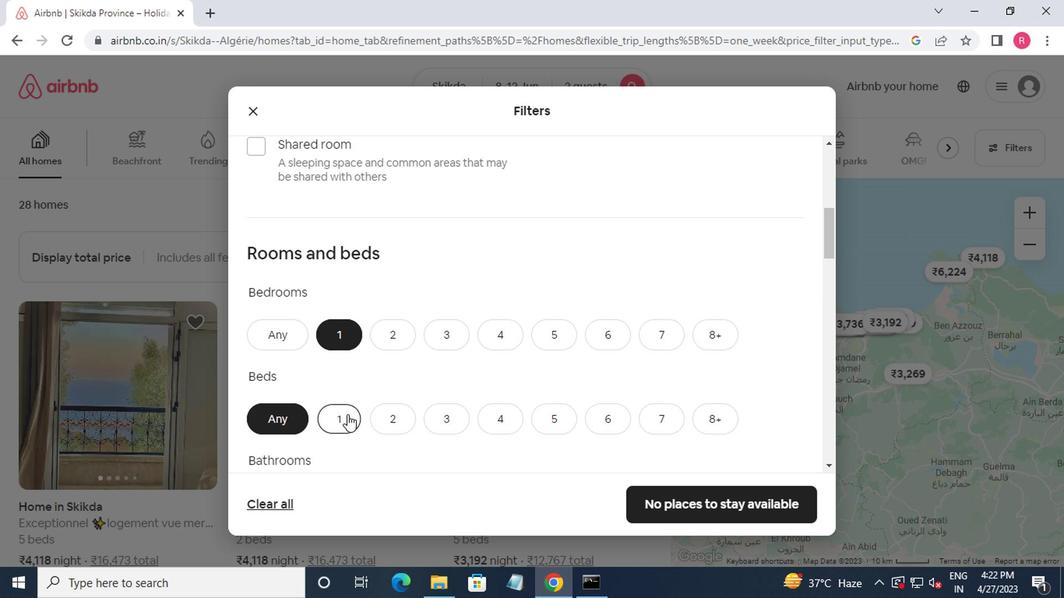 
Action: Mouse moved to (337, 359)
Screenshot: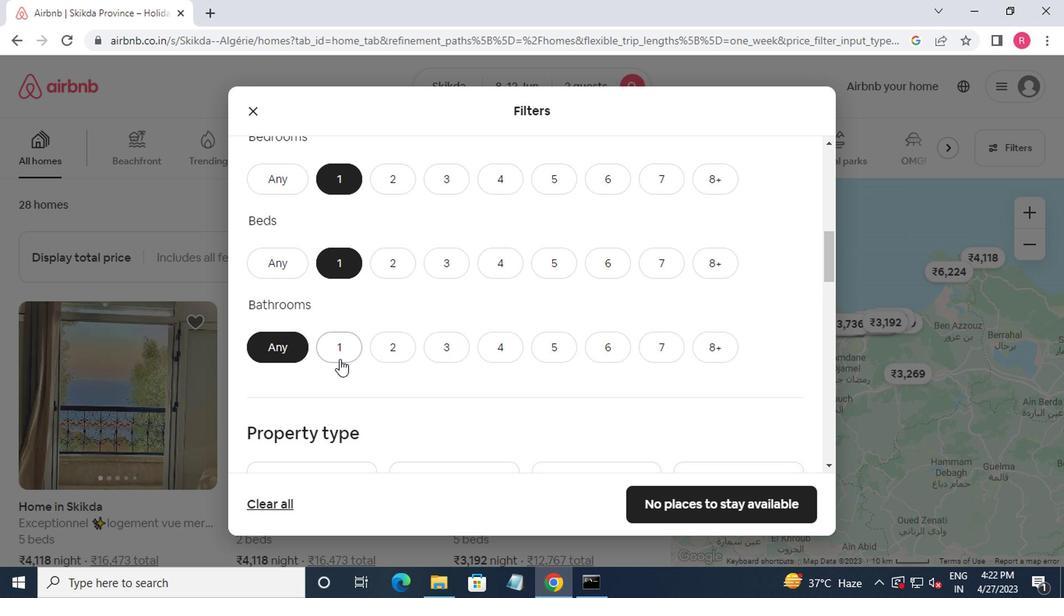 
Action: Mouse pressed left at (337, 359)
Screenshot: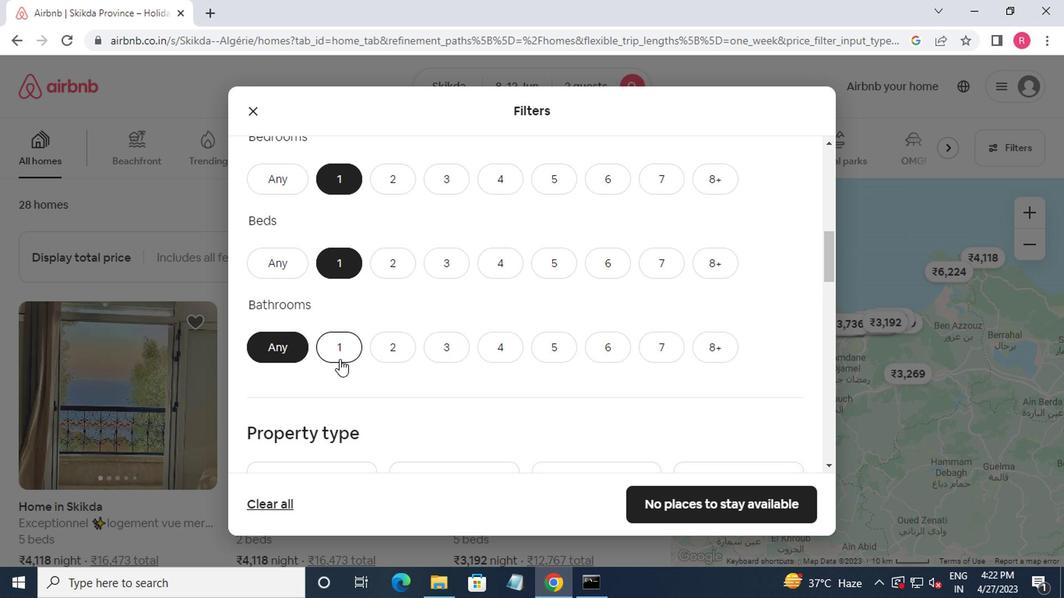 
Action: Mouse moved to (337, 358)
Screenshot: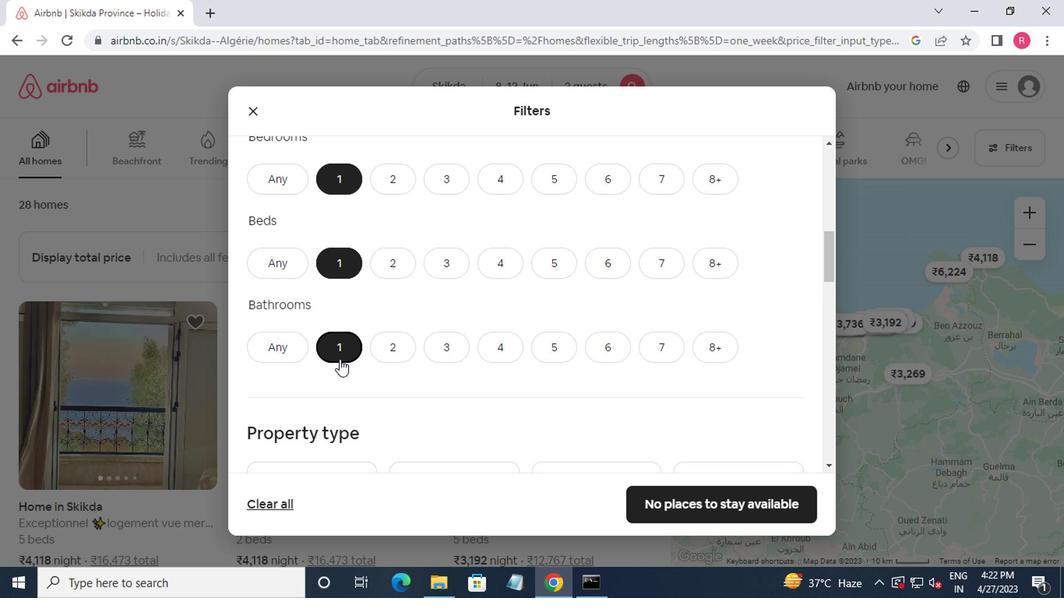 
Action: Mouse scrolled (337, 358) with delta (0, 0)
Screenshot: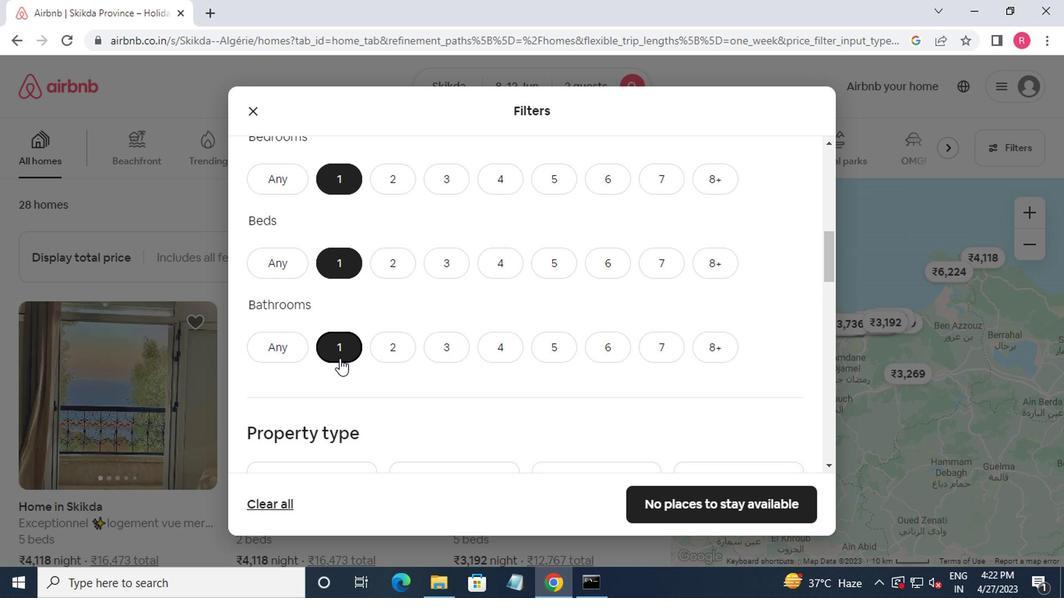 
Action: Mouse moved to (337, 358)
Screenshot: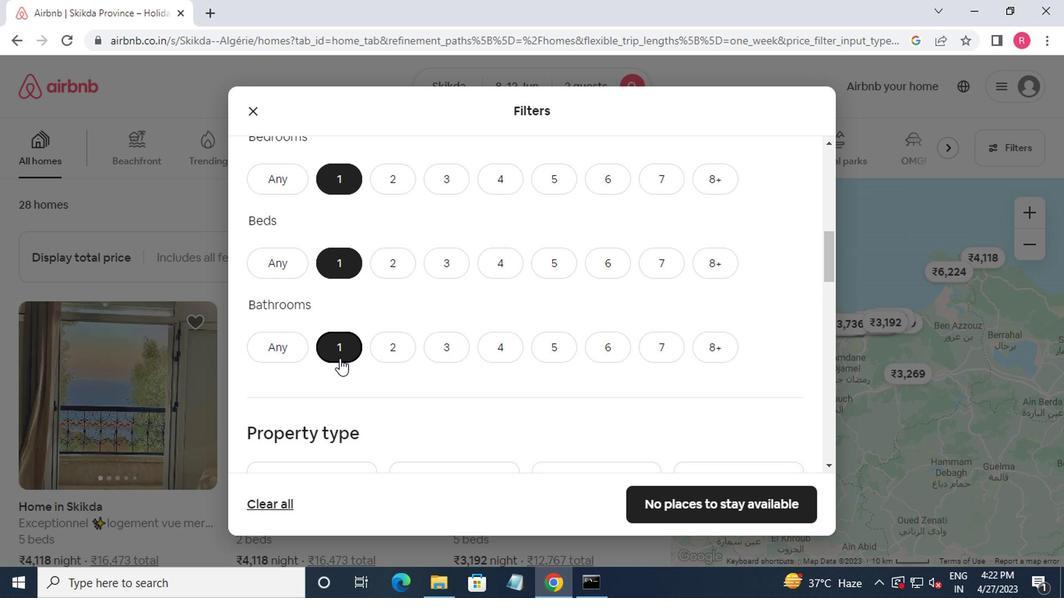 
Action: Mouse scrolled (337, 358) with delta (0, 0)
Screenshot: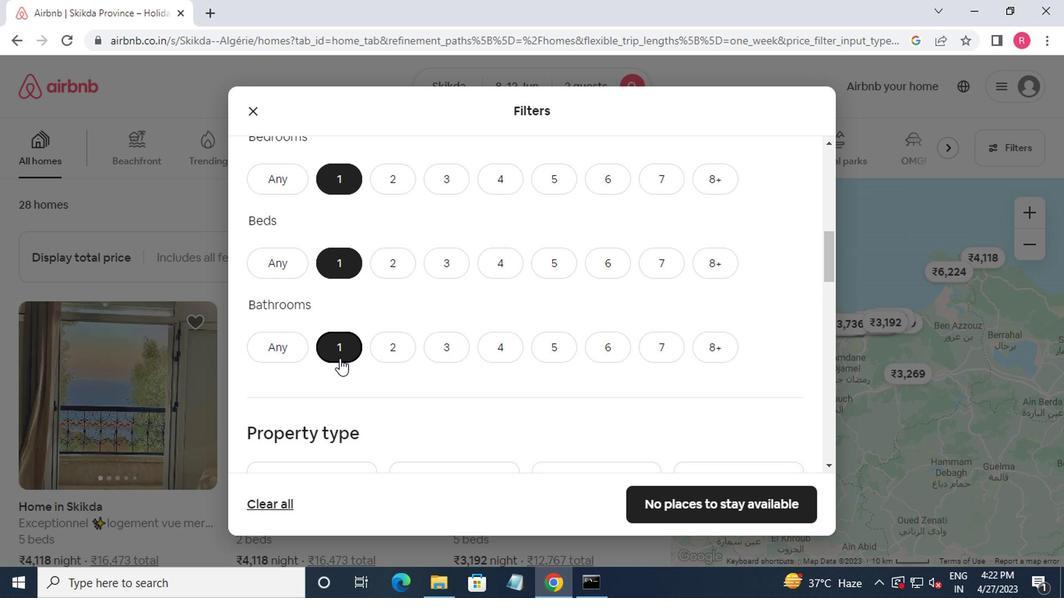 
Action: Mouse moved to (337, 360)
Screenshot: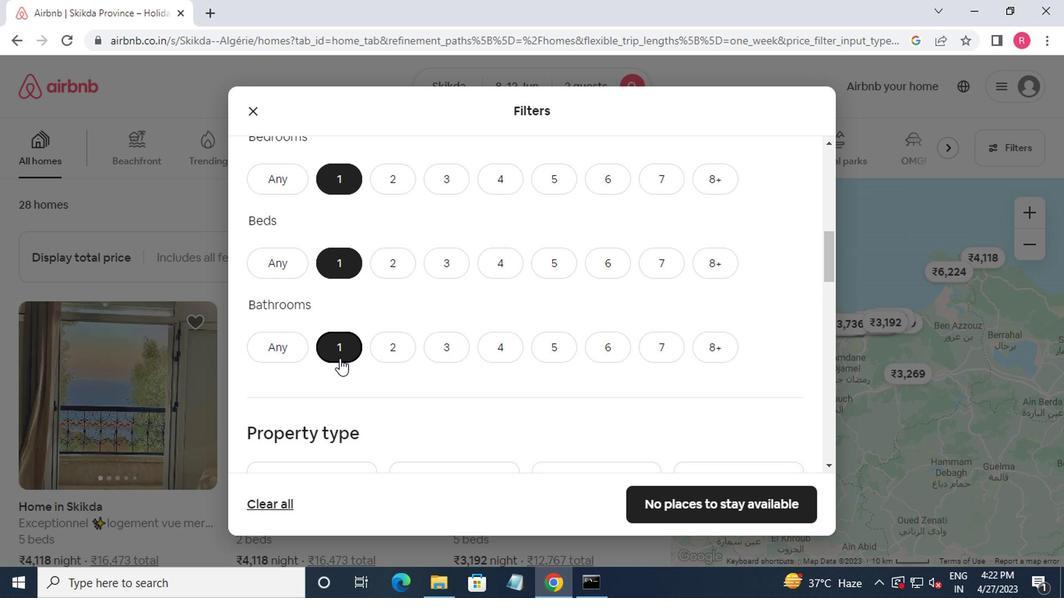 
Action: Mouse scrolled (337, 360) with delta (0, 0)
Screenshot: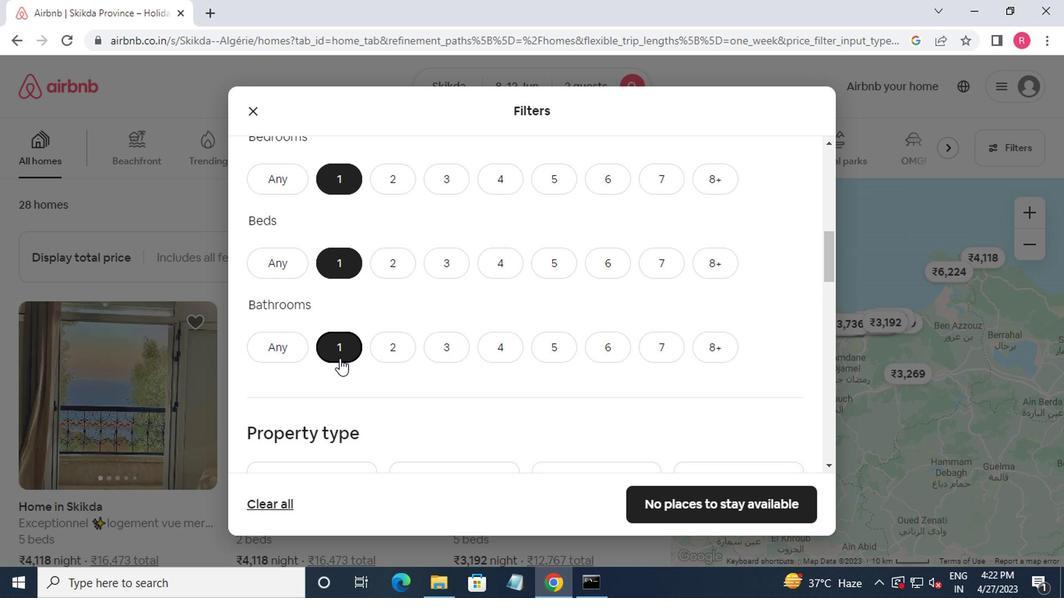 
Action: Mouse moved to (314, 296)
Screenshot: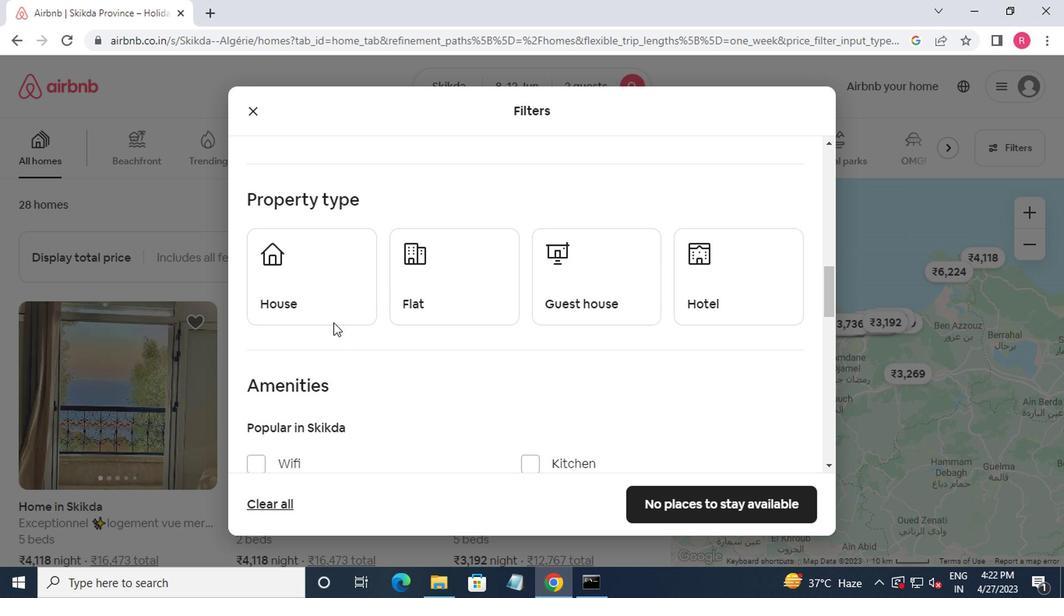 
Action: Mouse pressed left at (314, 296)
Screenshot: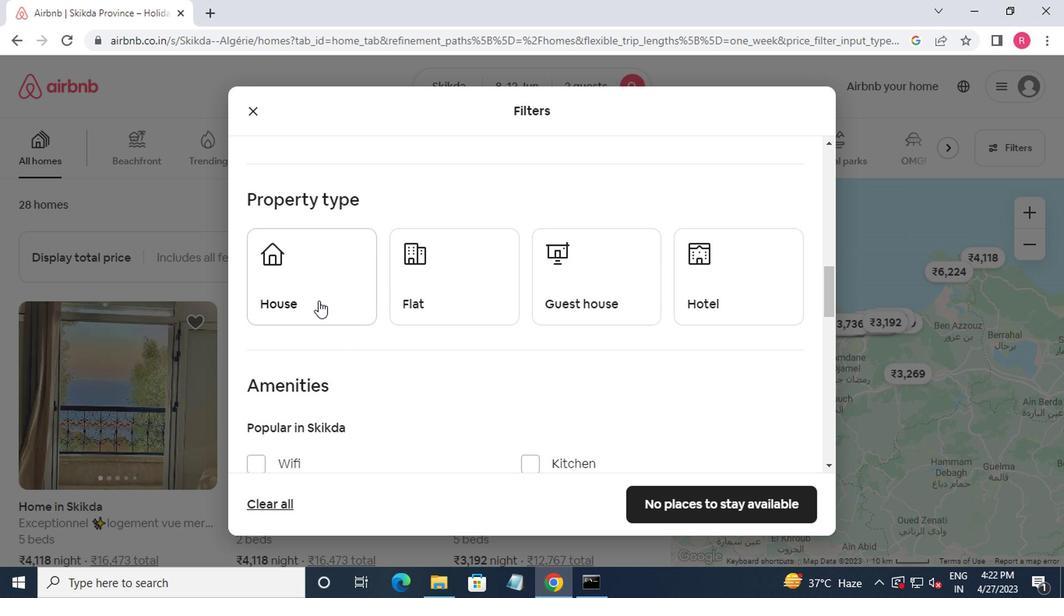 
Action: Mouse moved to (402, 299)
Screenshot: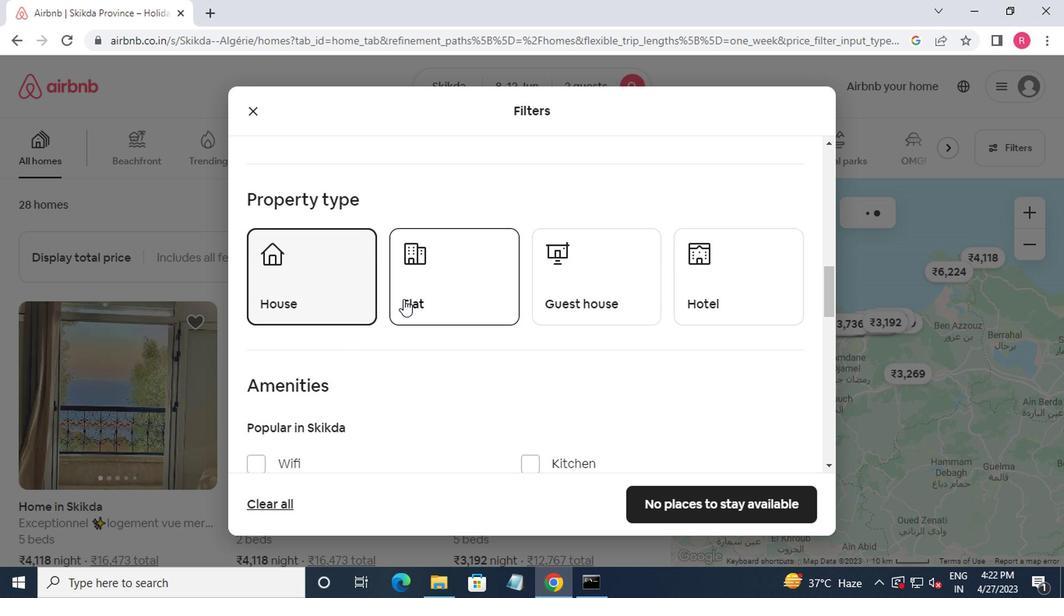 
Action: Mouse pressed left at (402, 299)
Screenshot: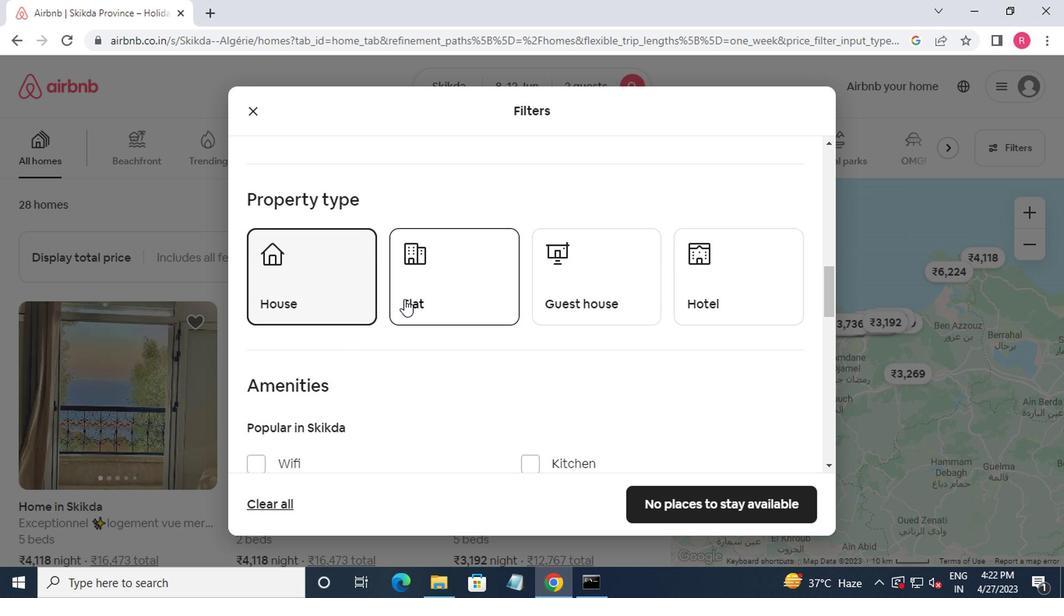 
Action: Mouse moved to (688, 301)
Screenshot: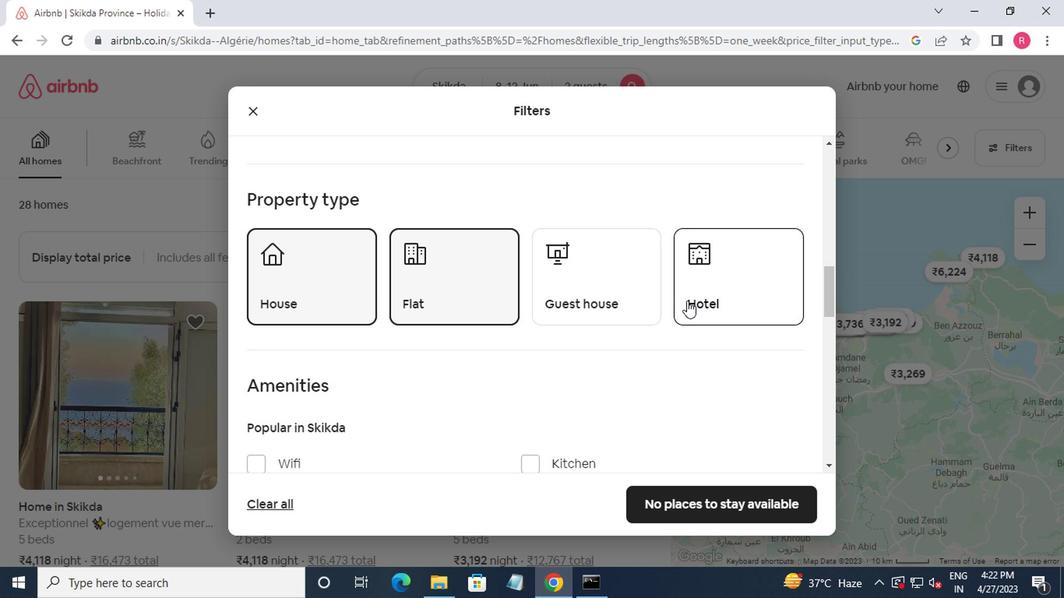 
Action: Mouse pressed left at (688, 301)
Screenshot: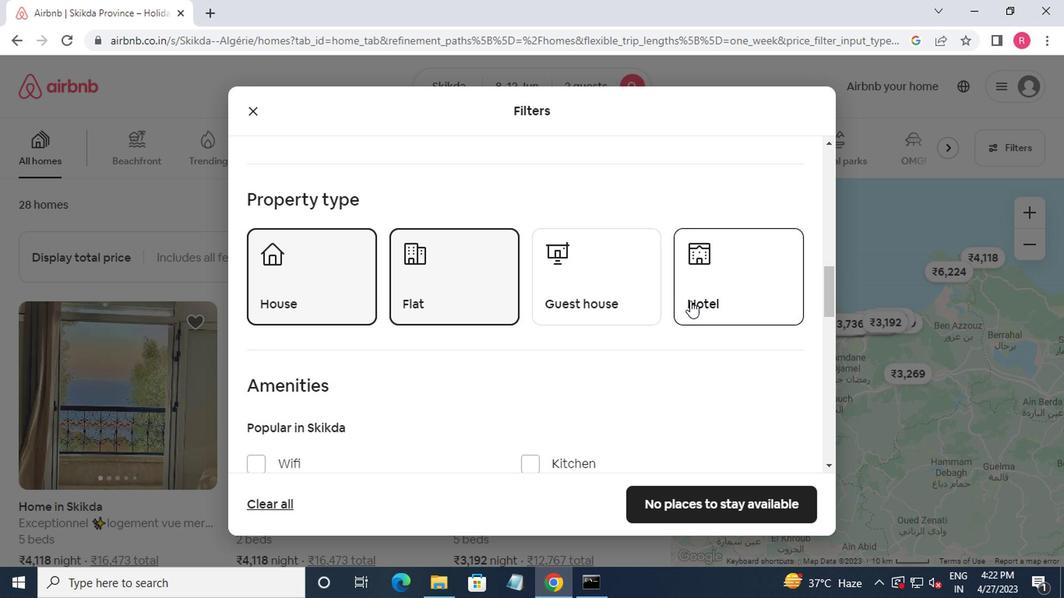 
Action: Mouse moved to (603, 327)
Screenshot: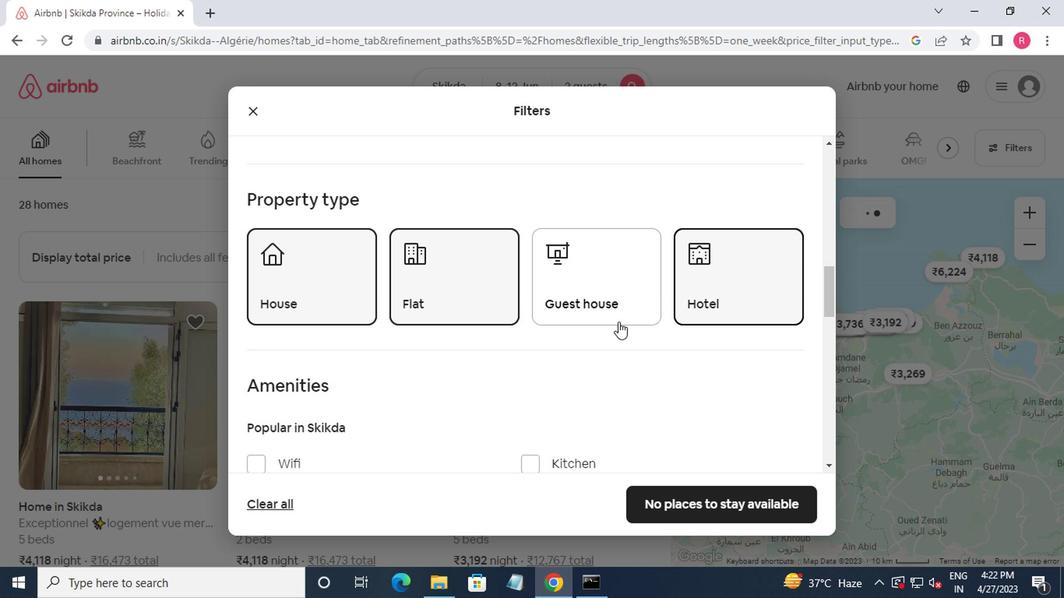 
Action: Mouse scrolled (603, 327) with delta (0, 0)
Screenshot: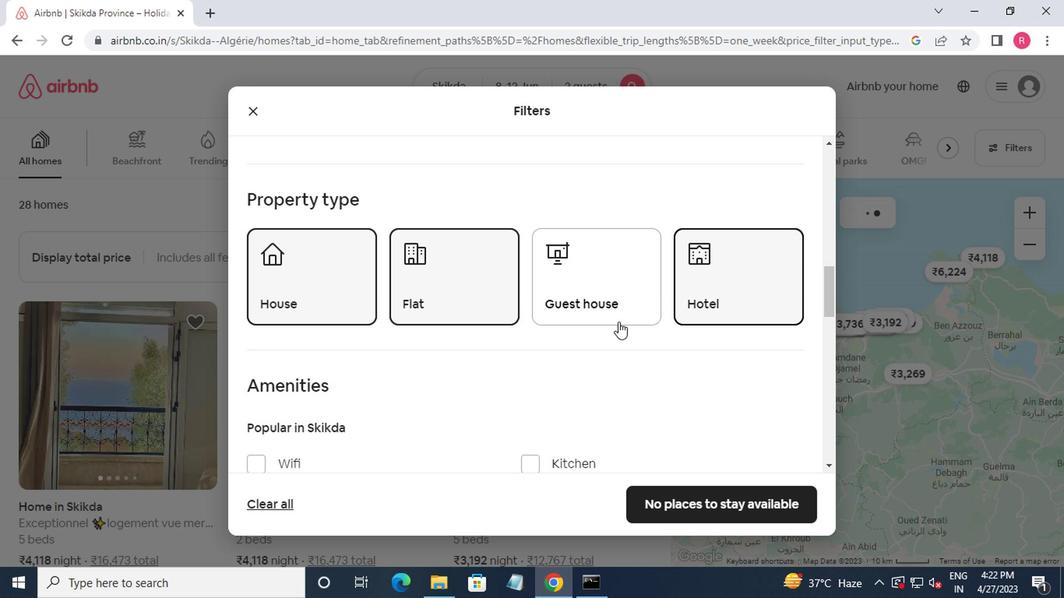 
Action: Mouse moved to (598, 329)
Screenshot: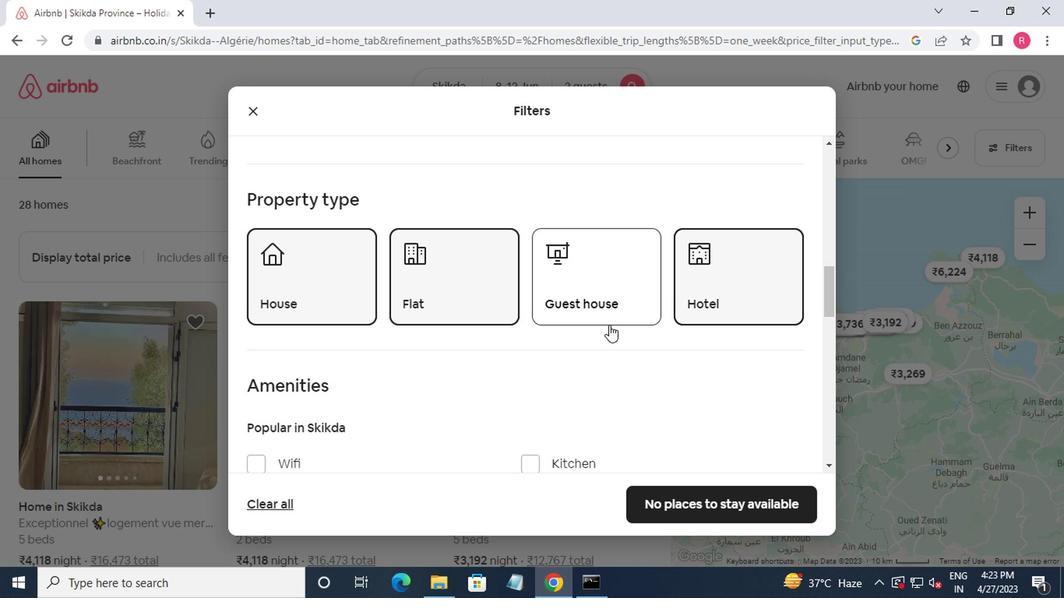 
Action: Mouse scrolled (598, 329) with delta (0, 0)
Screenshot: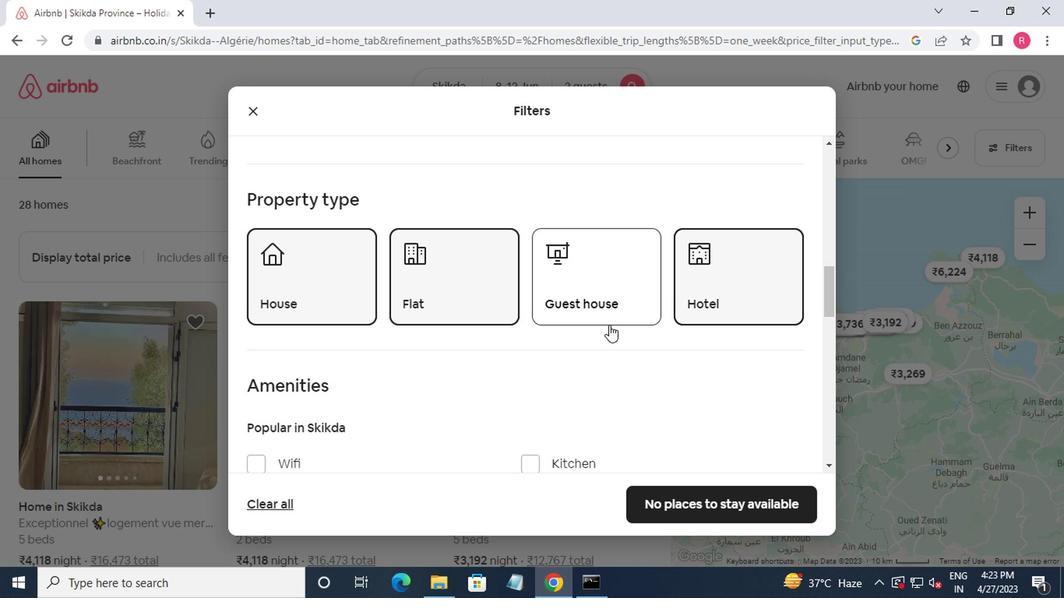 
Action: Mouse moved to (552, 344)
Screenshot: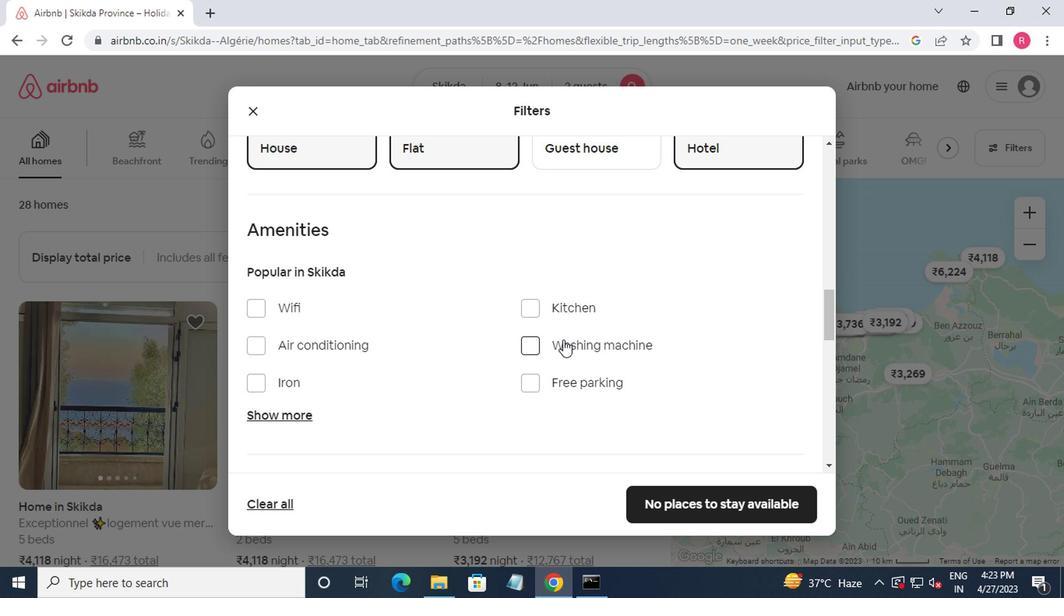 
Action: Mouse pressed left at (552, 344)
Screenshot: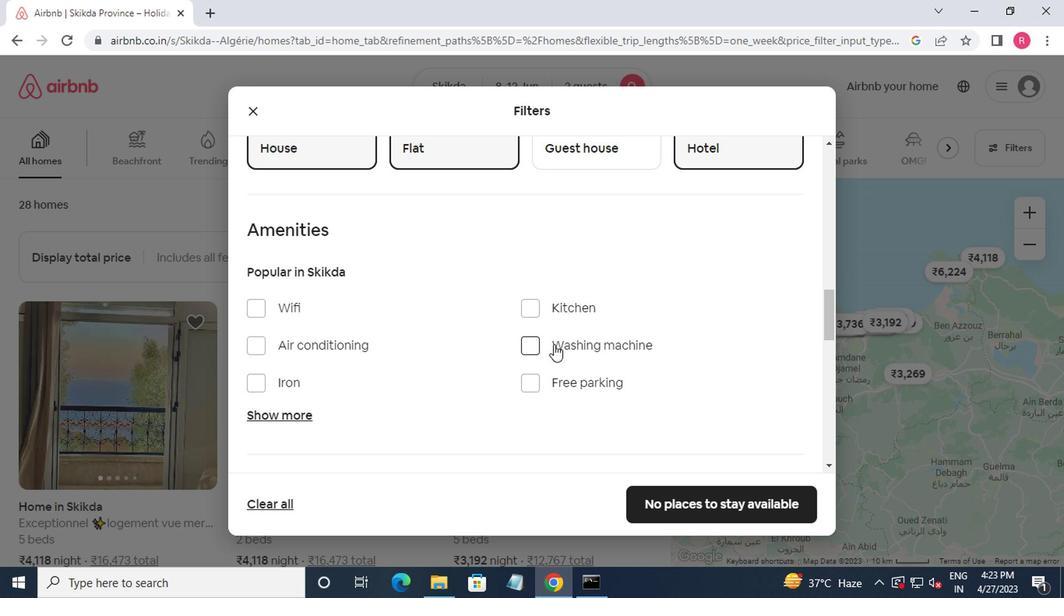 
Action: Mouse scrolled (552, 343) with delta (0, -1)
Screenshot: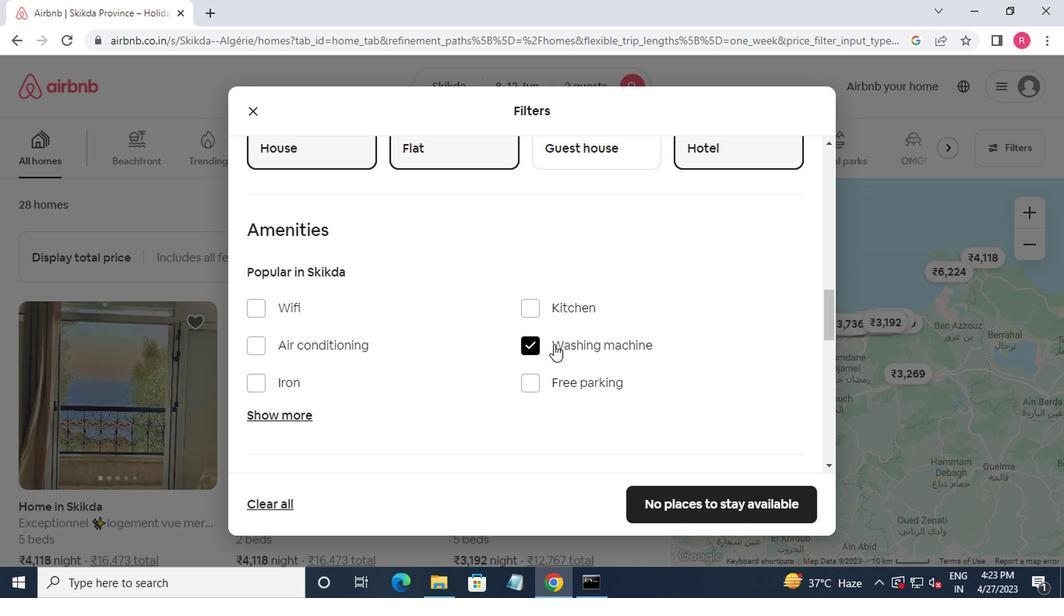 
Action: Mouse scrolled (552, 343) with delta (0, -1)
Screenshot: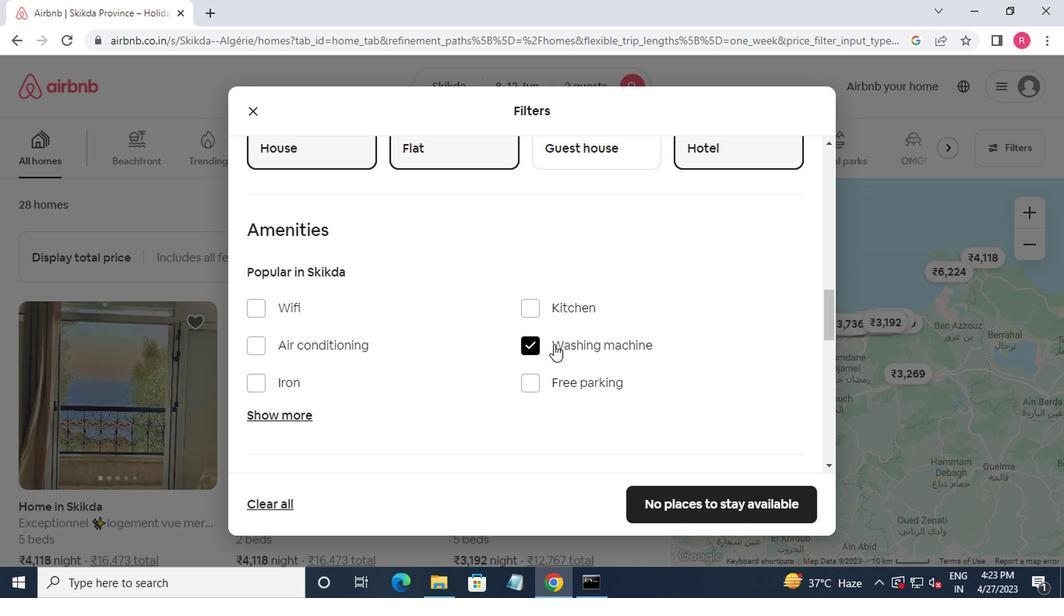 
Action: Mouse moved to (490, 355)
Screenshot: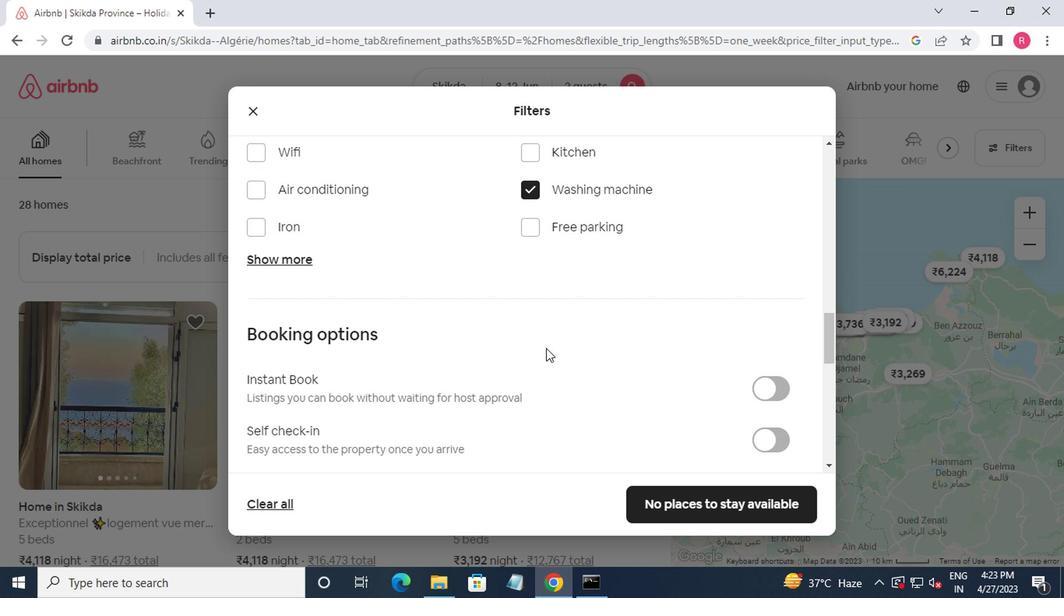 
Action: Mouse scrolled (490, 354) with delta (0, 0)
Screenshot: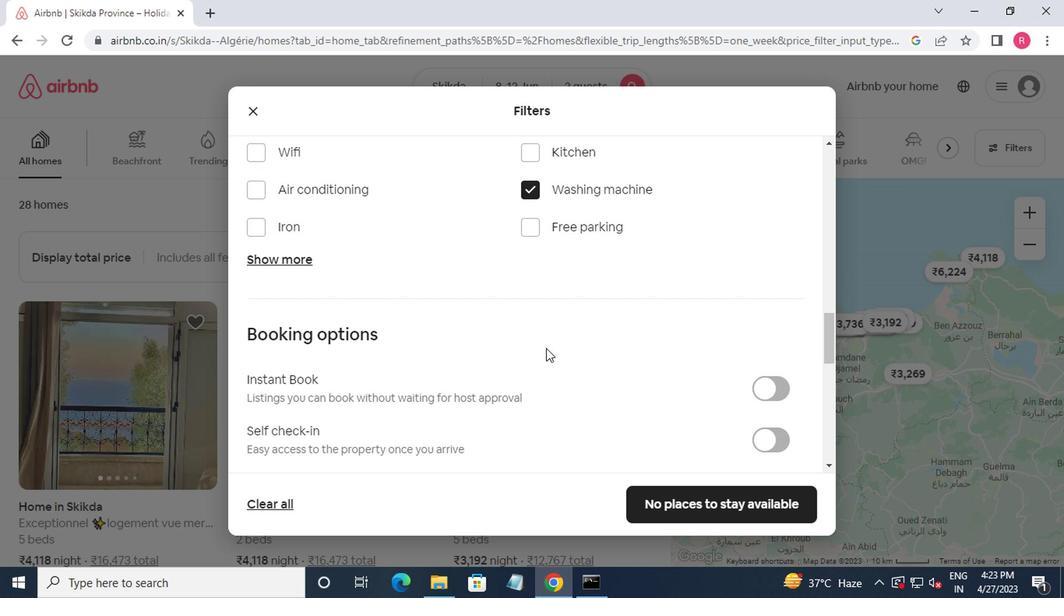 
Action: Mouse moved to (760, 368)
Screenshot: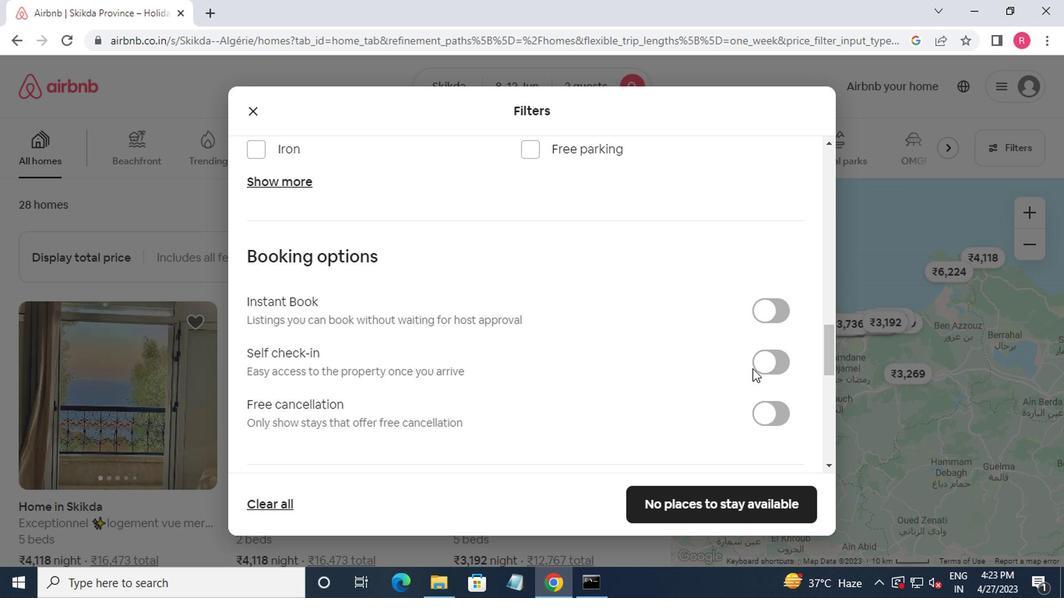
Action: Mouse pressed left at (760, 368)
Screenshot: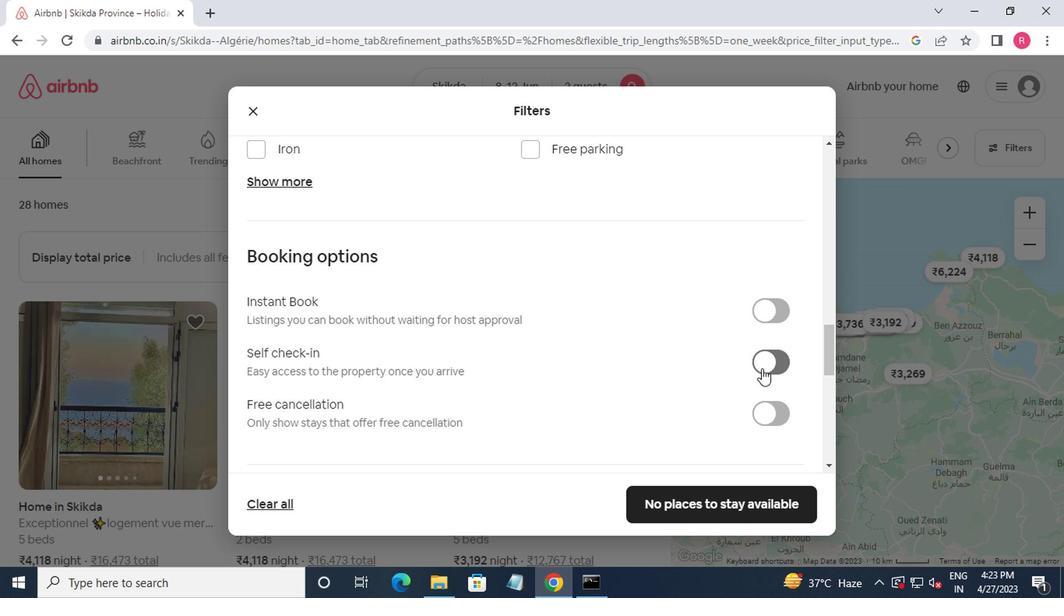 
Action: Mouse moved to (518, 394)
Screenshot: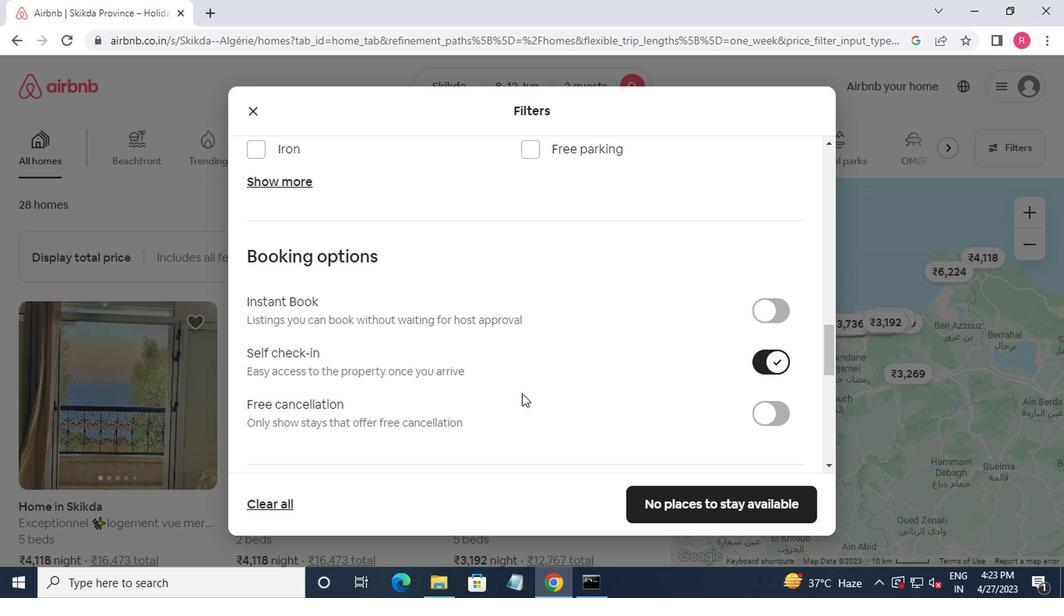 
Action: Mouse scrolled (518, 393) with delta (0, 0)
Screenshot: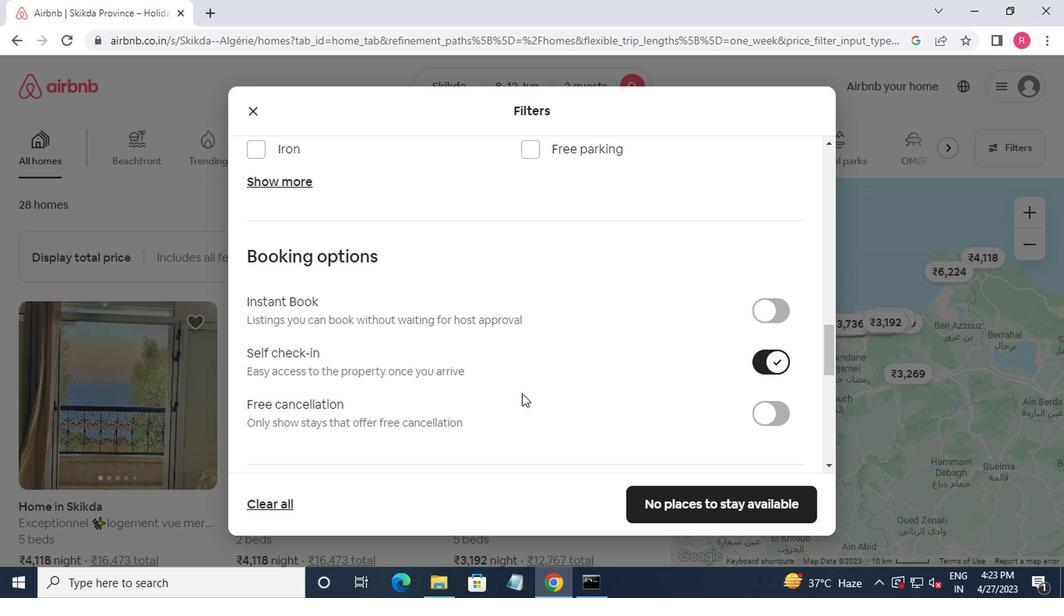 
Action: Mouse moved to (517, 394)
Screenshot: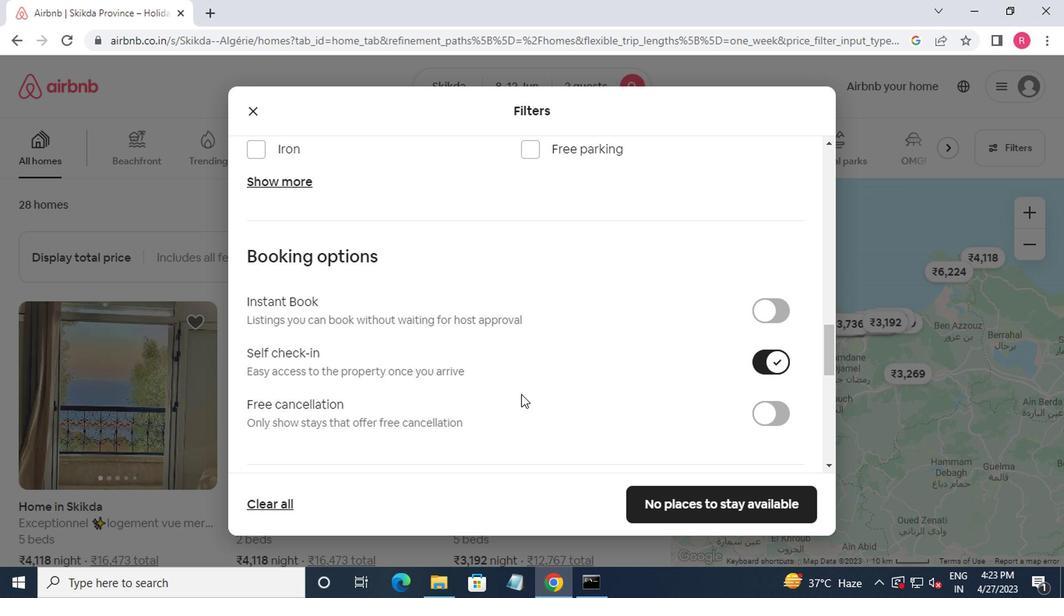 
Action: Mouse scrolled (517, 394) with delta (0, 0)
Screenshot: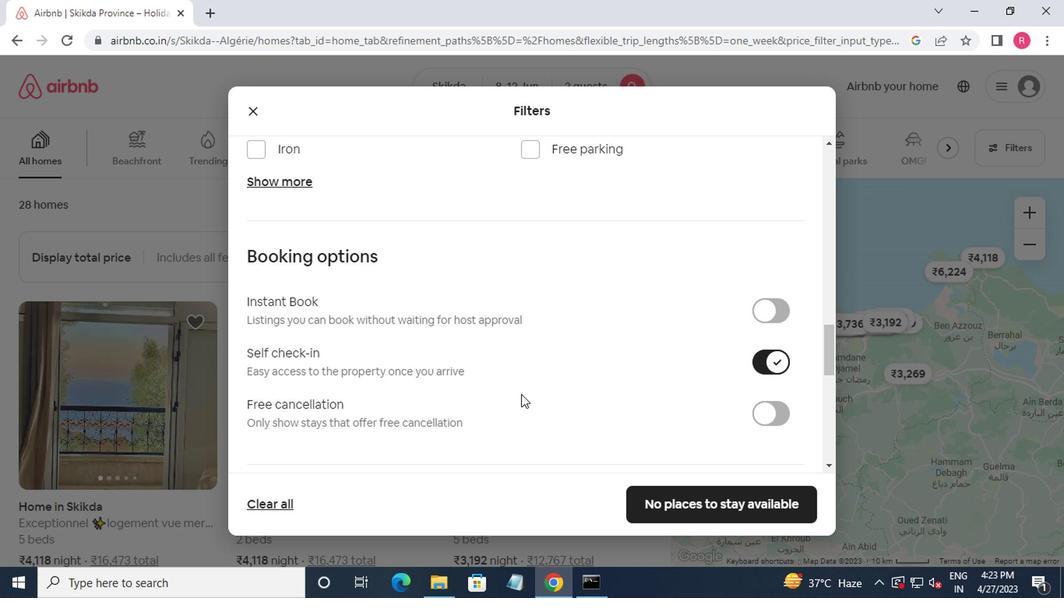 
Action: Mouse moved to (517, 395)
Screenshot: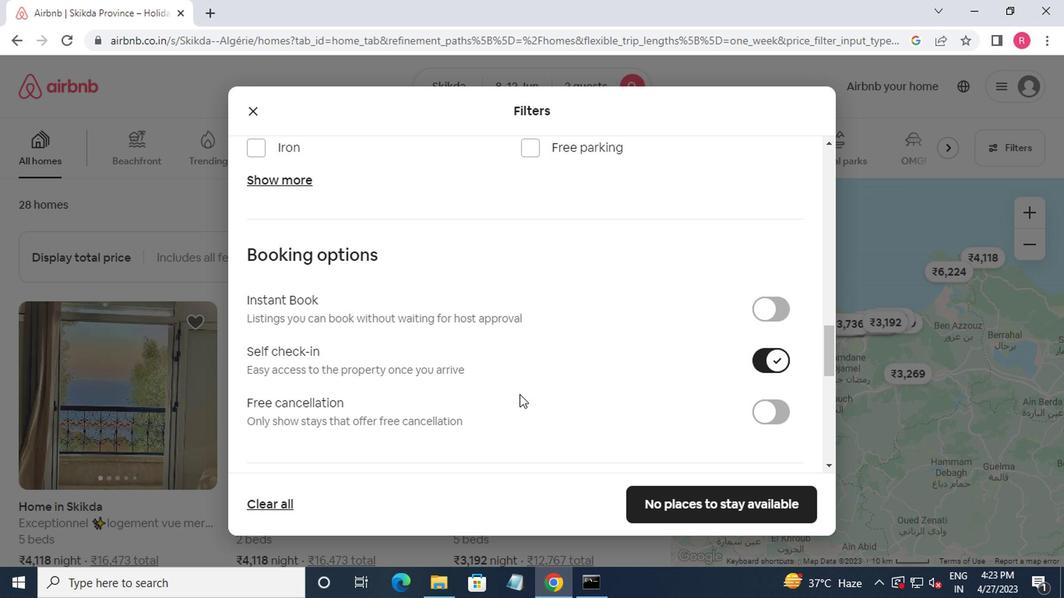 
Action: Mouse scrolled (517, 394) with delta (0, -1)
Screenshot: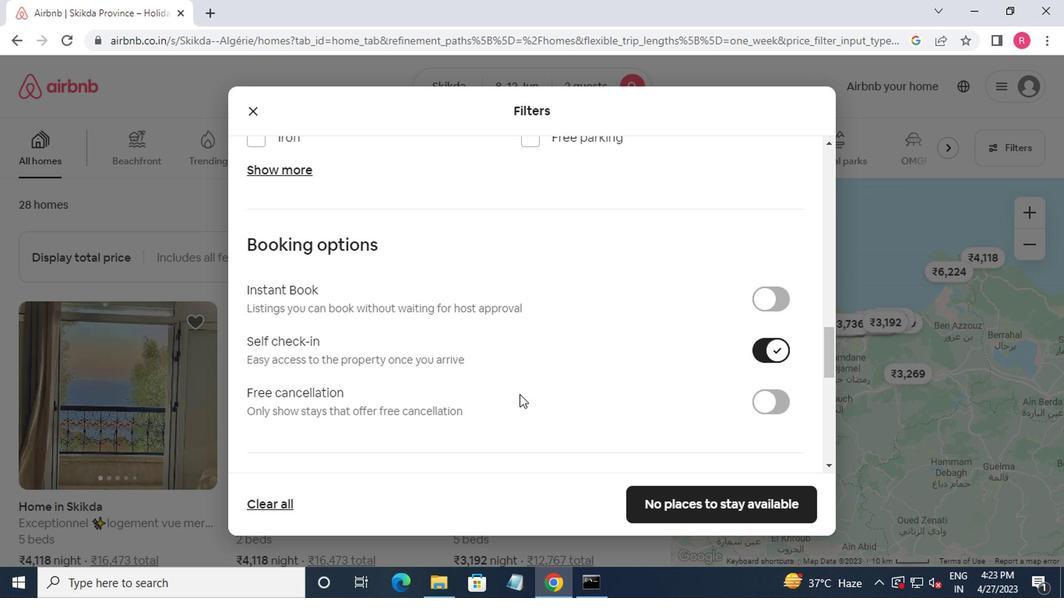 
Action: Mouse moved to (390, 405)
Screenshot: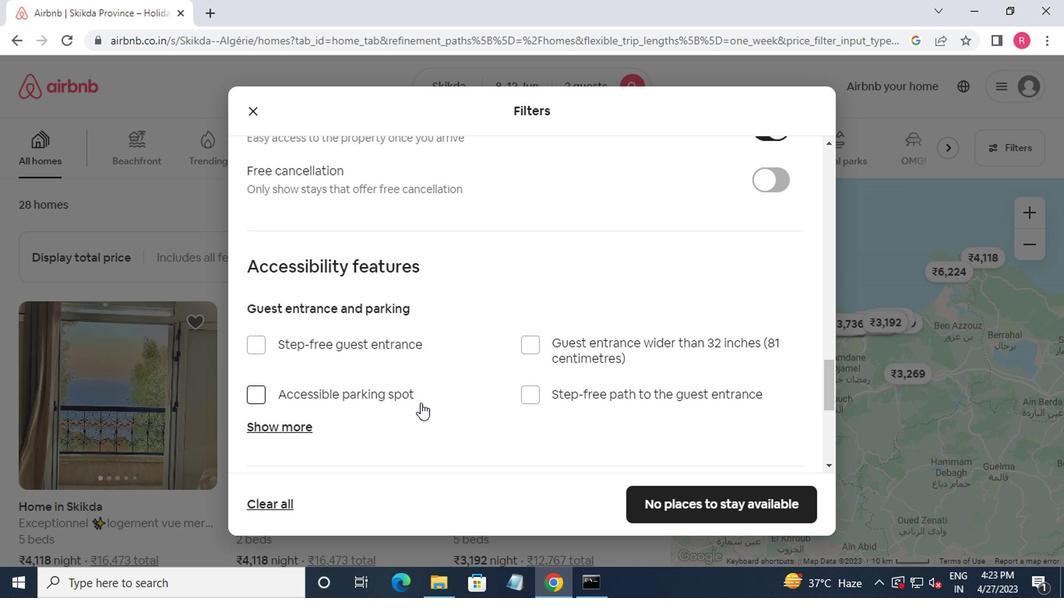 
Action: Mouse scrolled (390, 404) with delta (0, -1)
Screenshot: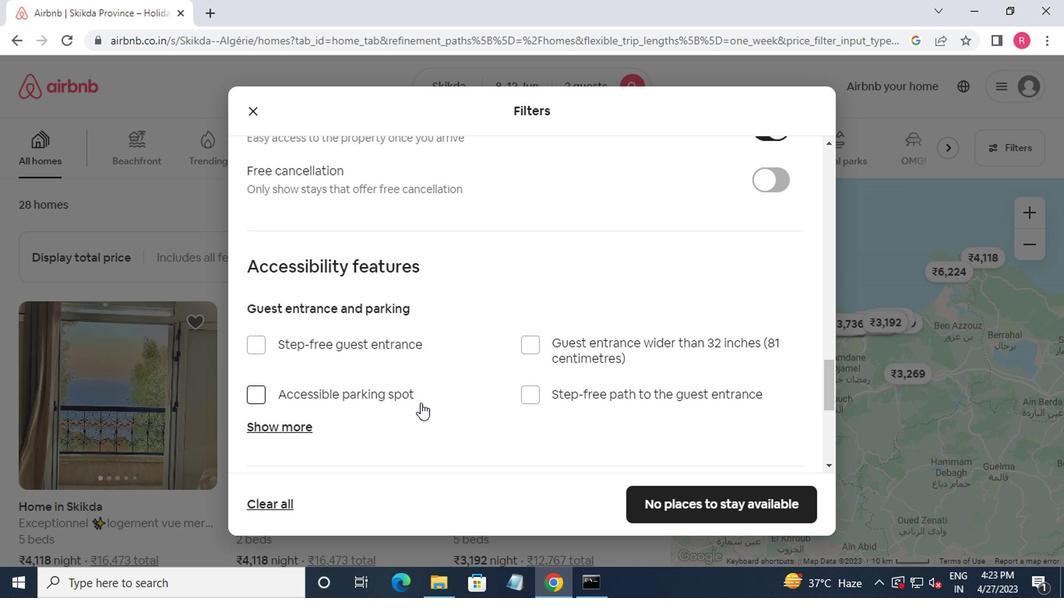 
Action: Mouse moved to (390, 406)
Screenshot: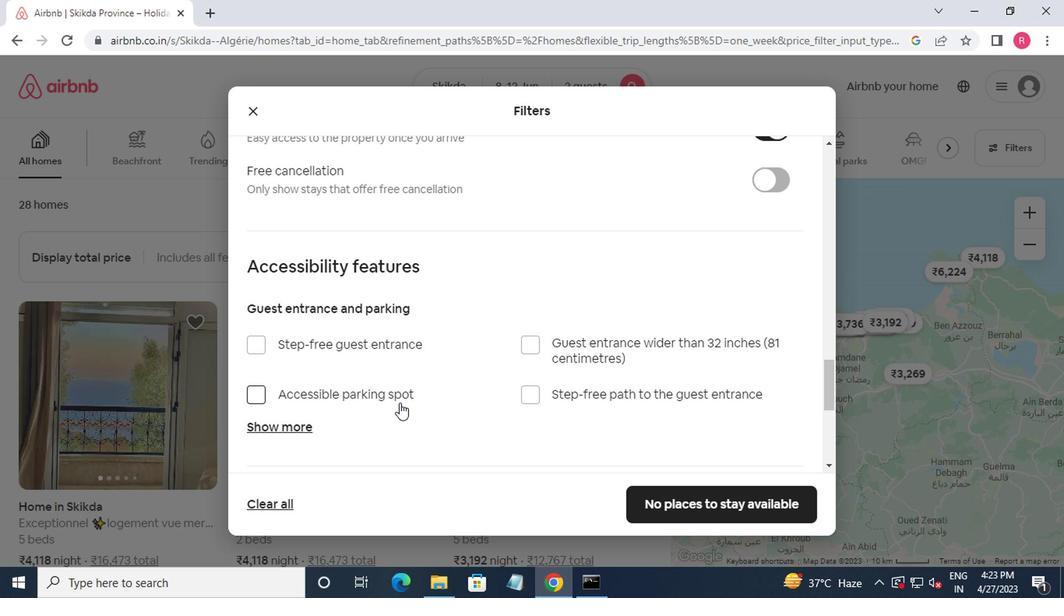 
Action: Mouse scrolled (390, 405) with delta (0, 0)
Screenshot: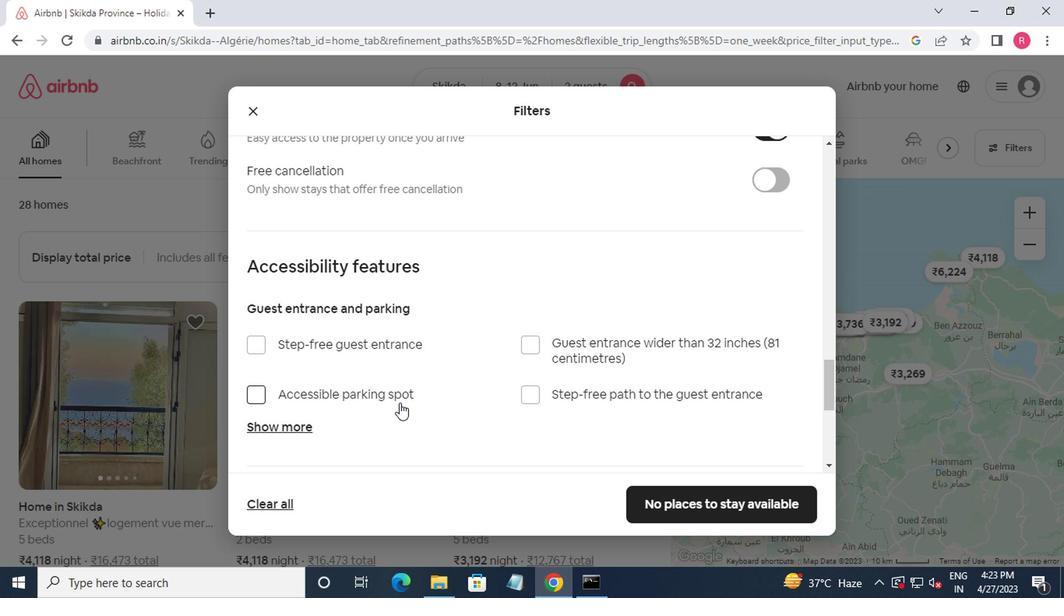 
Action: Mouse moved to (705, 502)
Screenshot: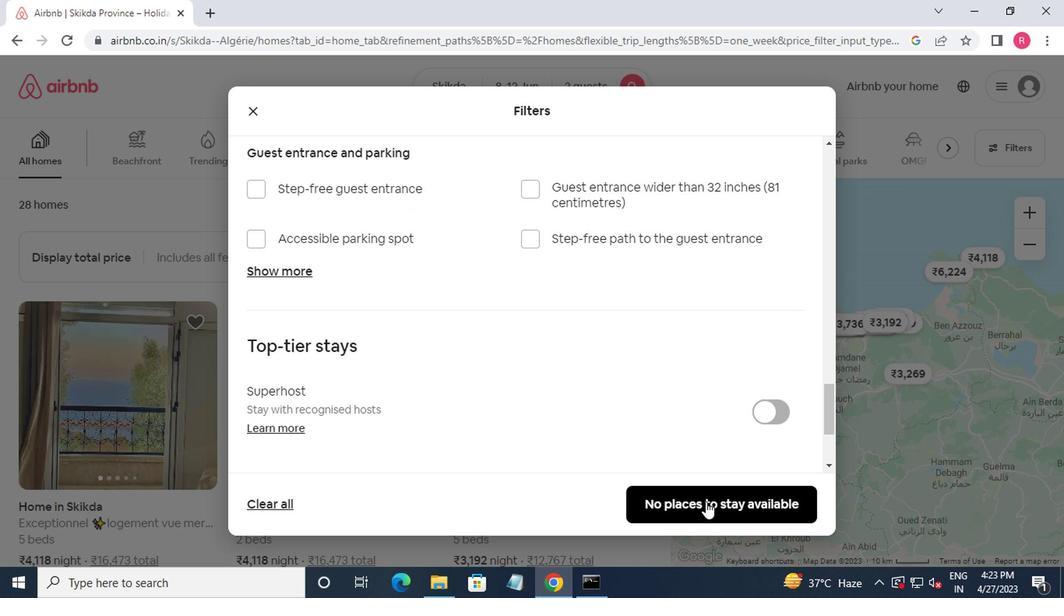 
Action: Mouse pressed left at (705, 502)
Screenshot: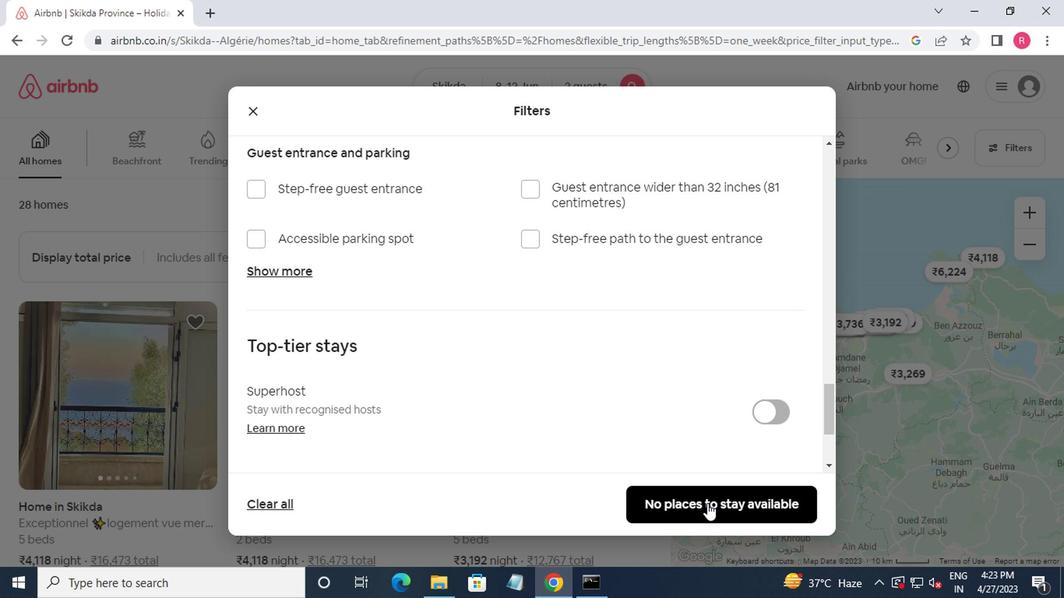 
